 Task: Find connections with filter location Mosman with filter topic #Entrepreneurshipwith filter profile language German with filter current company AKS ProTalent with filter school Palamuru University, Mahabubnagar with filter industry Administrative and Support Services with filter service category FIle Management with filter keywords title HVAC Technician
Action: Mouse moved to (568, 106)
Screenshot: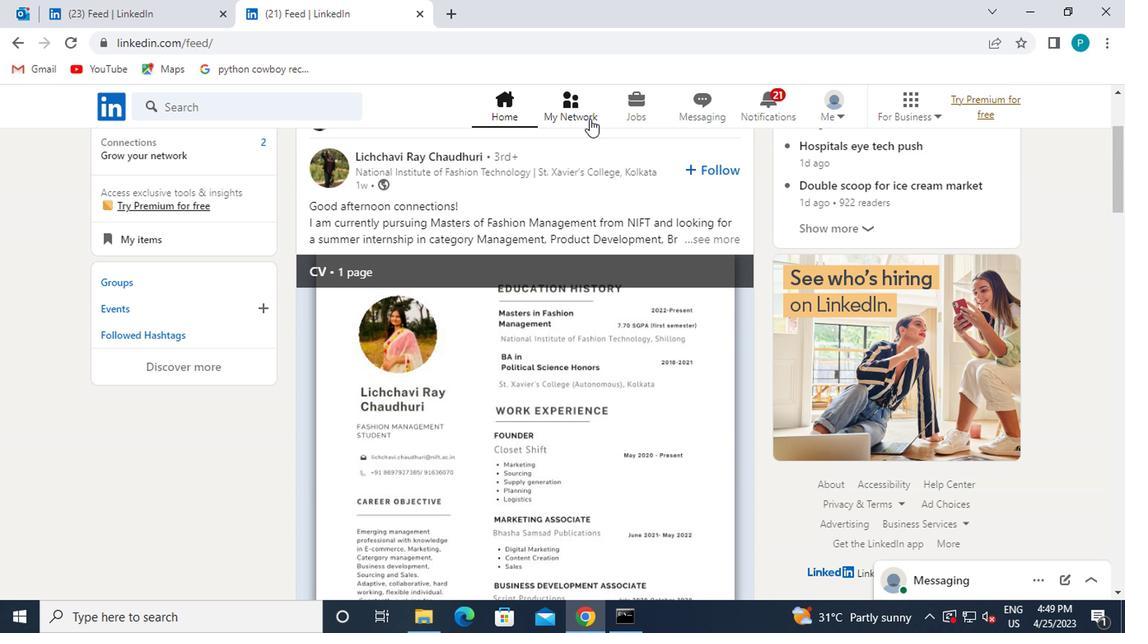 
Action: Mouse pressed left at (568, 106)
Screenshot: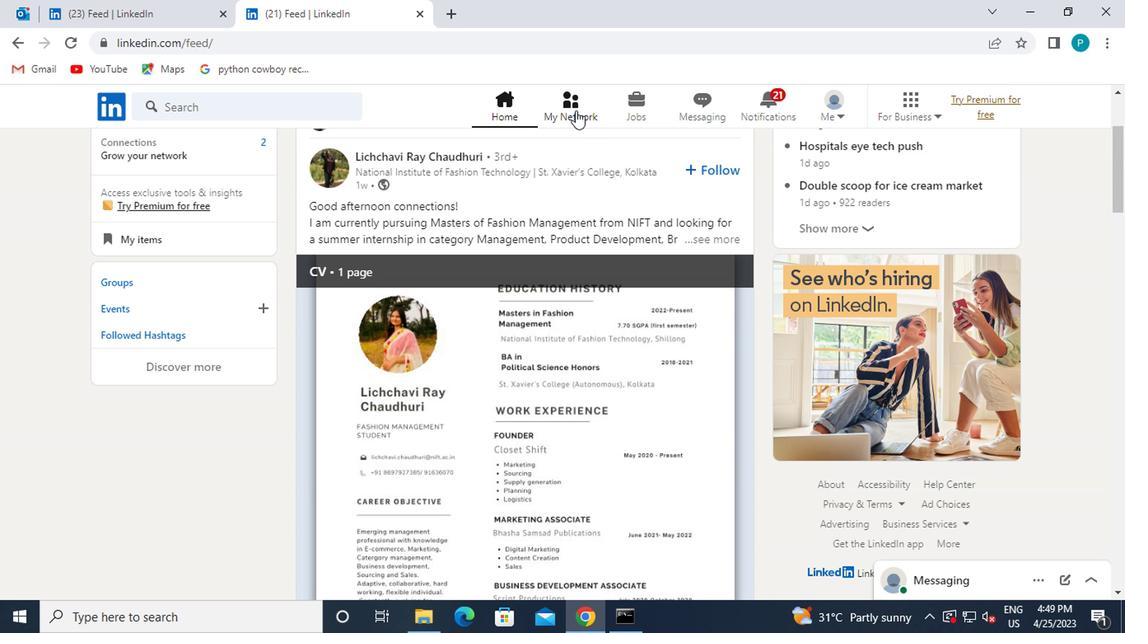 
Action: Mouse moved to (227, 189)
Screenshot: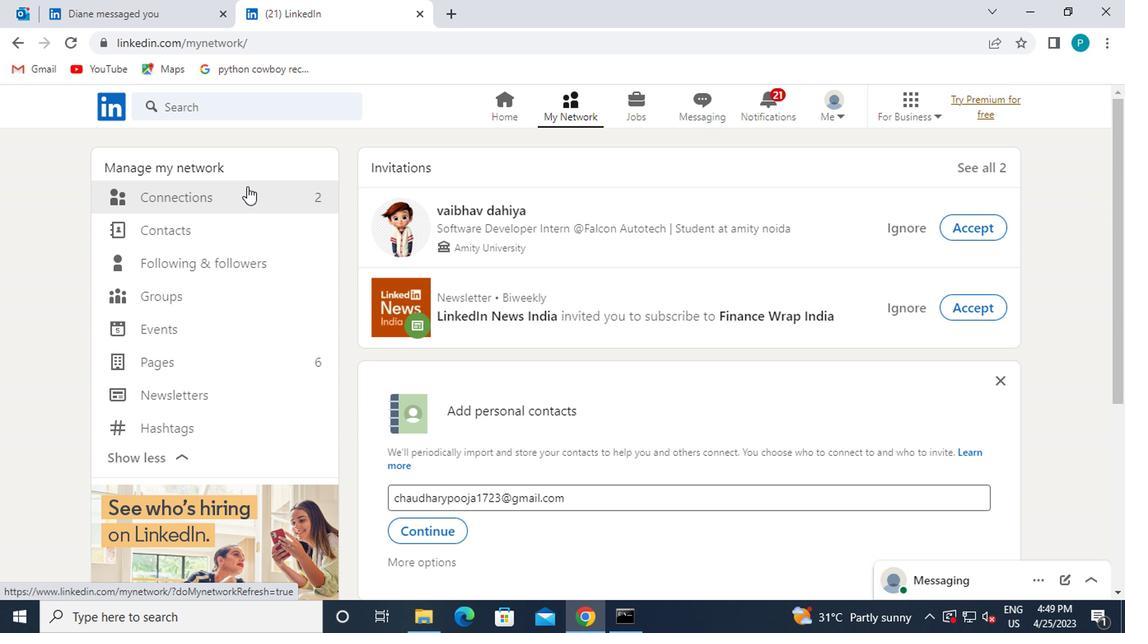 
Action: Mouse pressed left at (227, 189)
Screenshot: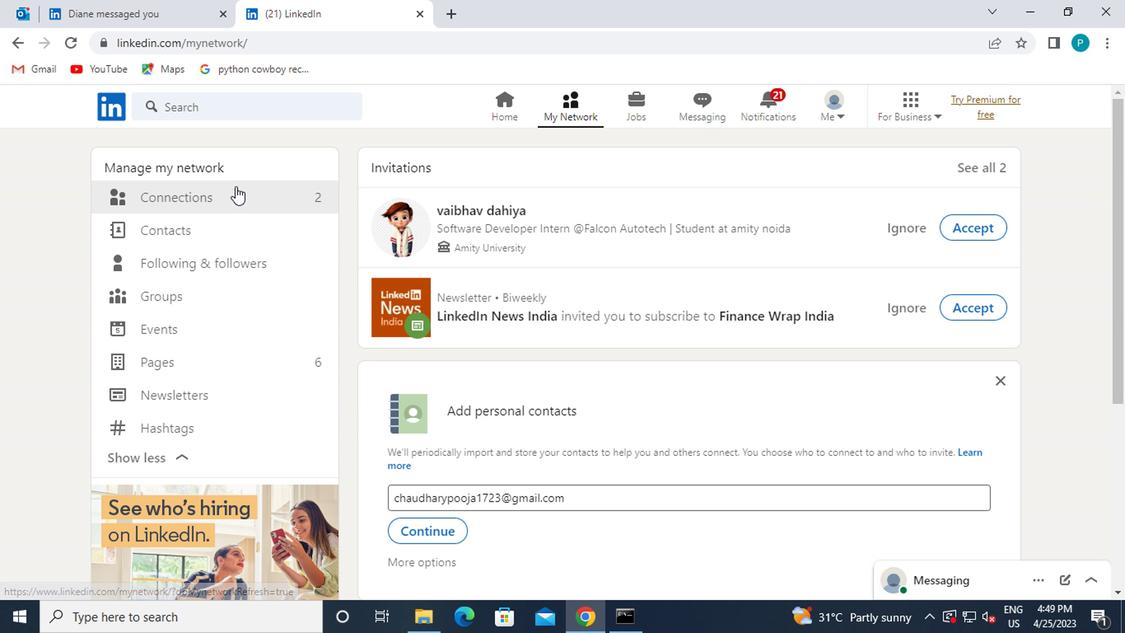 
Action: Mouse moved to (652, 199)
Screenshot: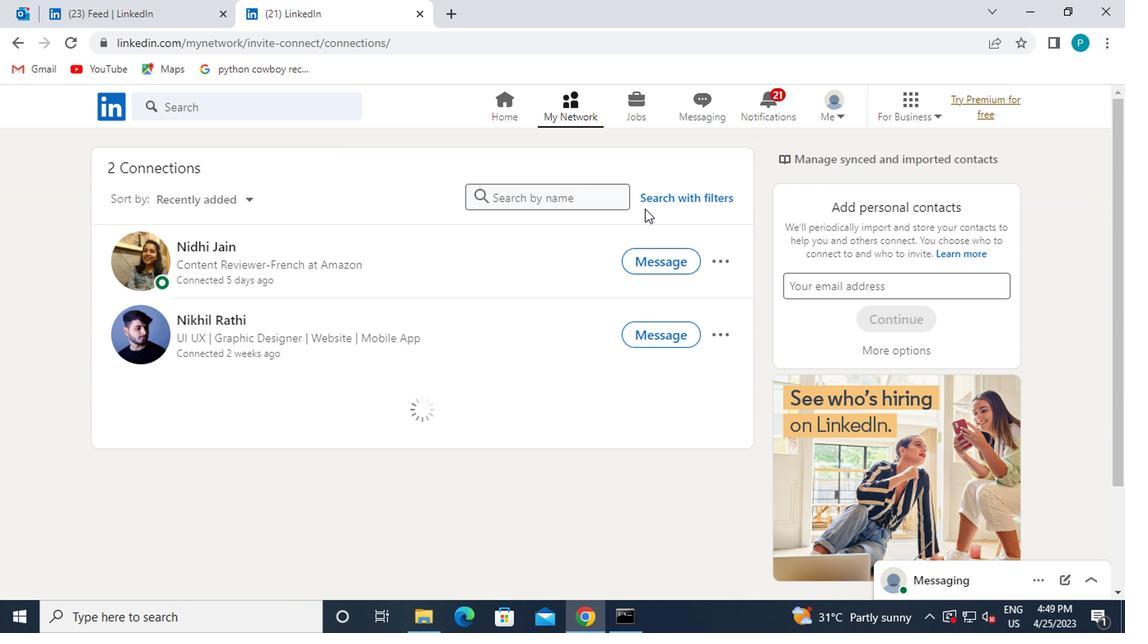 
Action: Mouse pressed left at (652, 199)
Screenshot: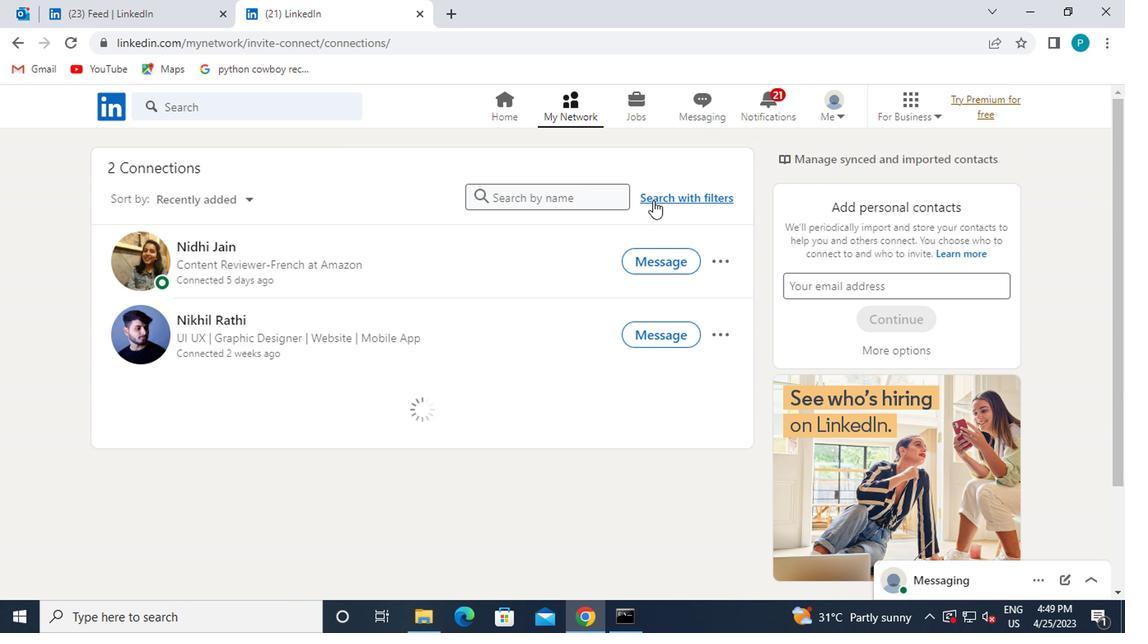 
Action: Mouse moved to (556, 147)
Screenshot: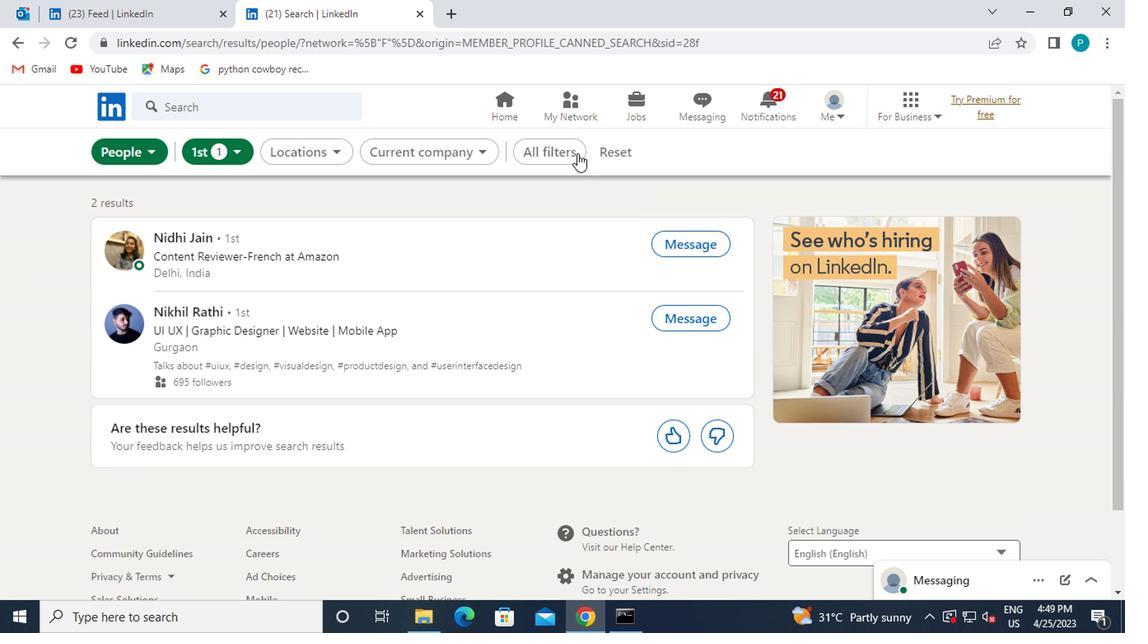 
Action: Mouse pressed left at (556, 147)
Screenshot: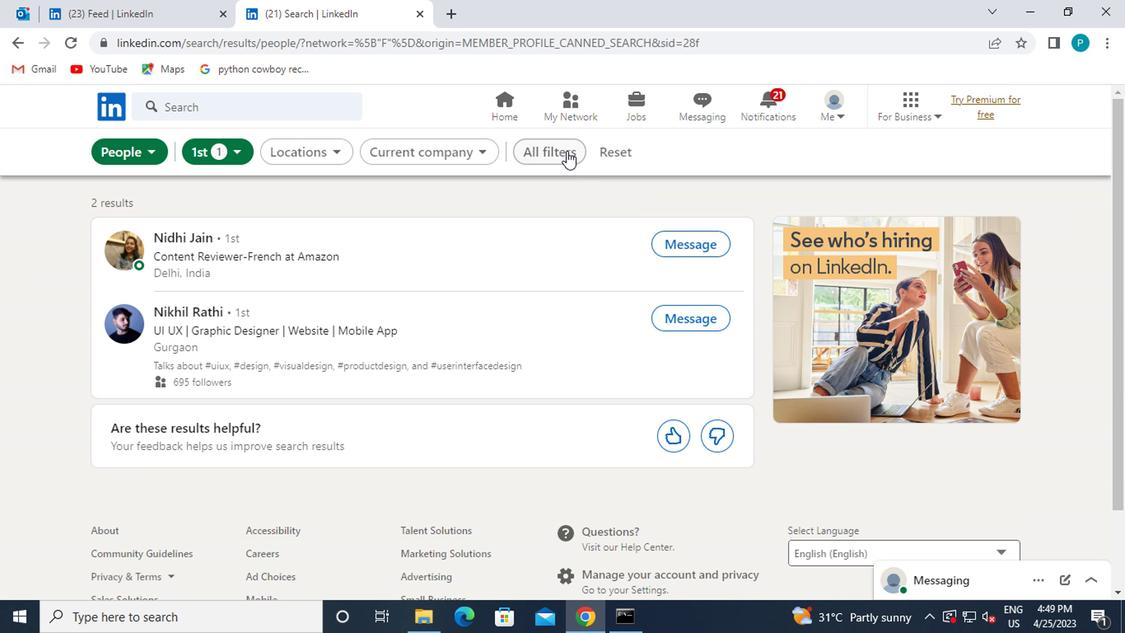 
Action: Mouse moved to (848, 433)
Screenshot: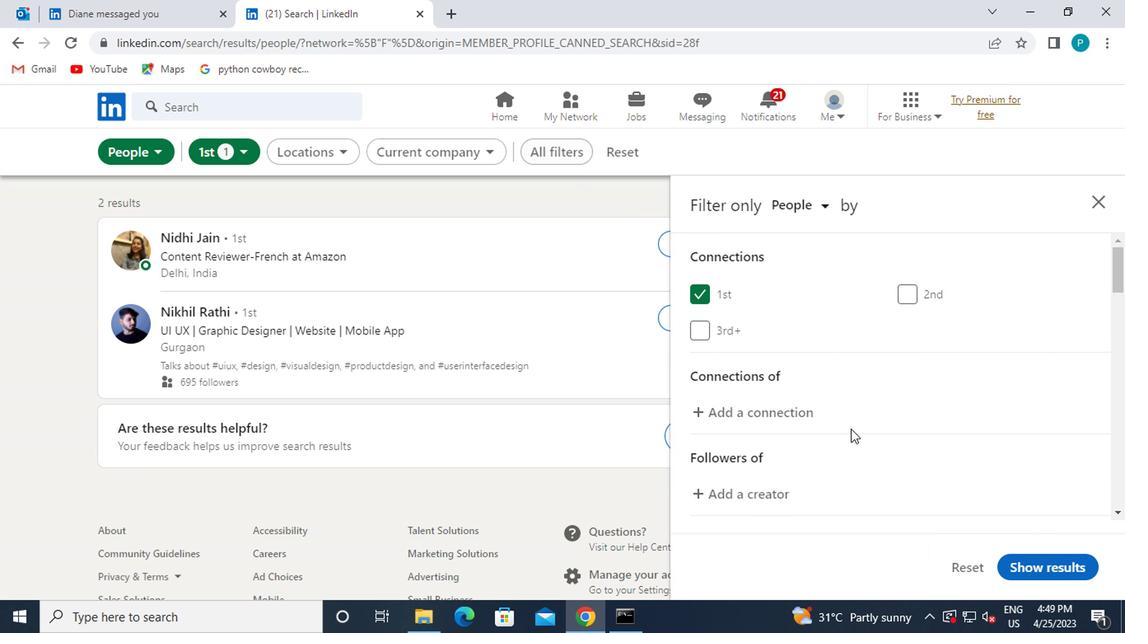 
Action: Mouse scrolled (848, 433) with delta (0, 0)
Screenshot: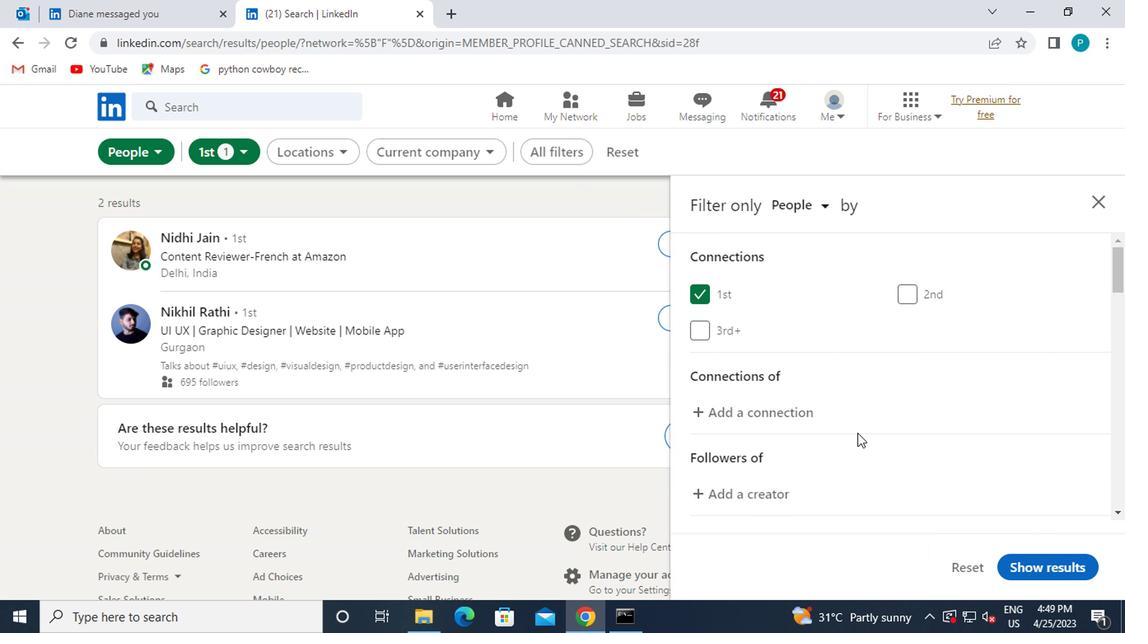 
Action: Mouse scrolled (848, 433) with delta (0, 0)
Screenshot: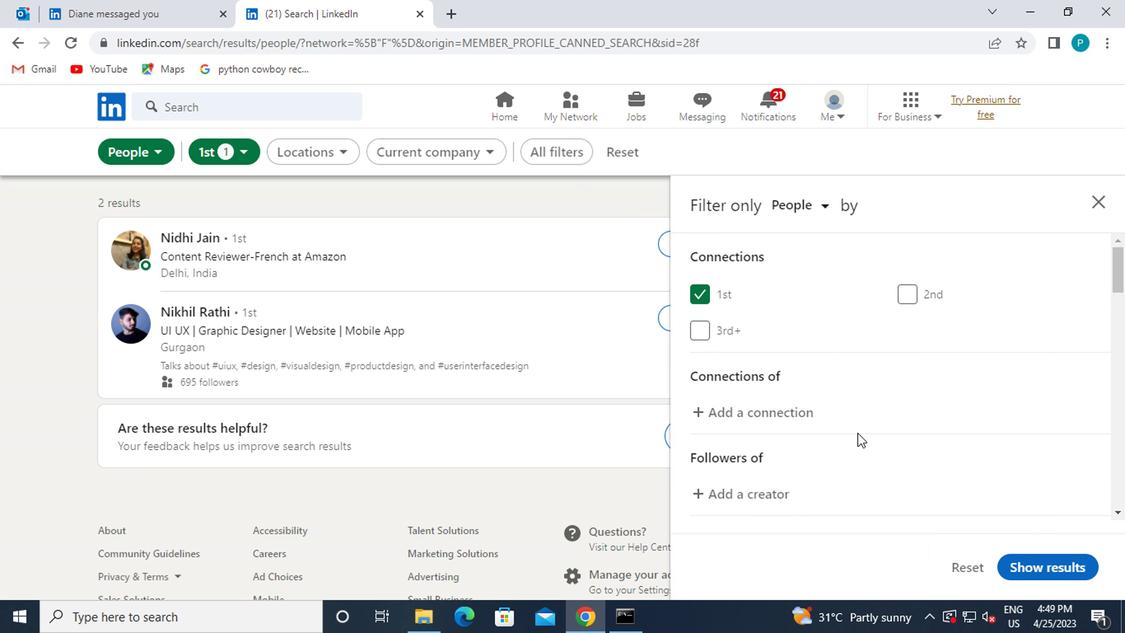 
Action: Mouse moved to (863, 421)
Screenshot: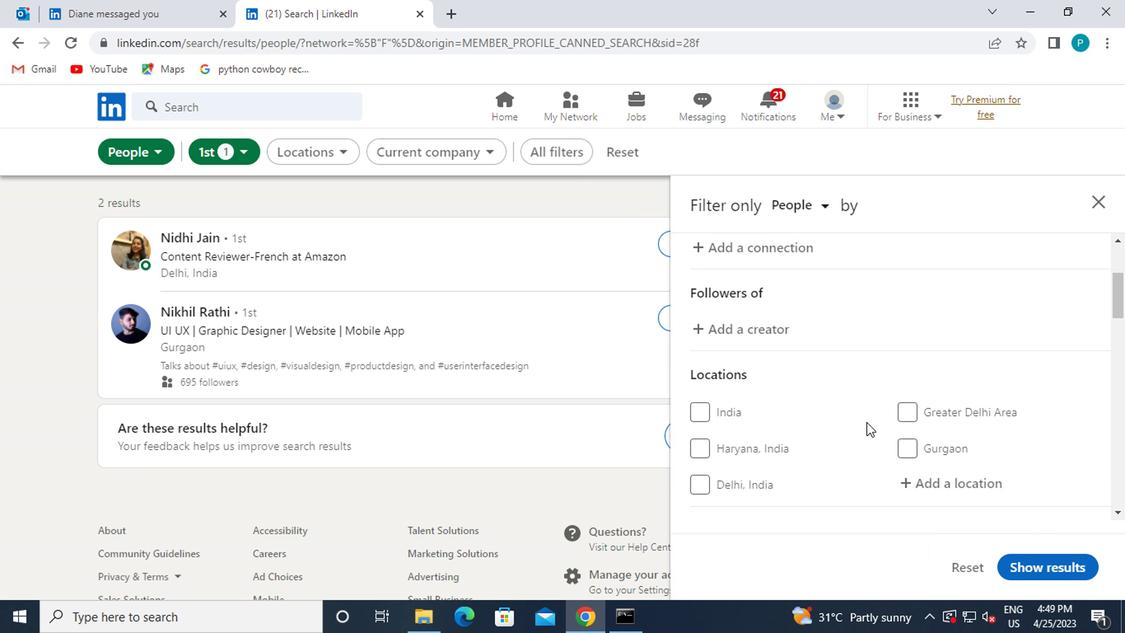
Action: Mouse scrolled (863, 420) with delta (0, 0)
Screenshot: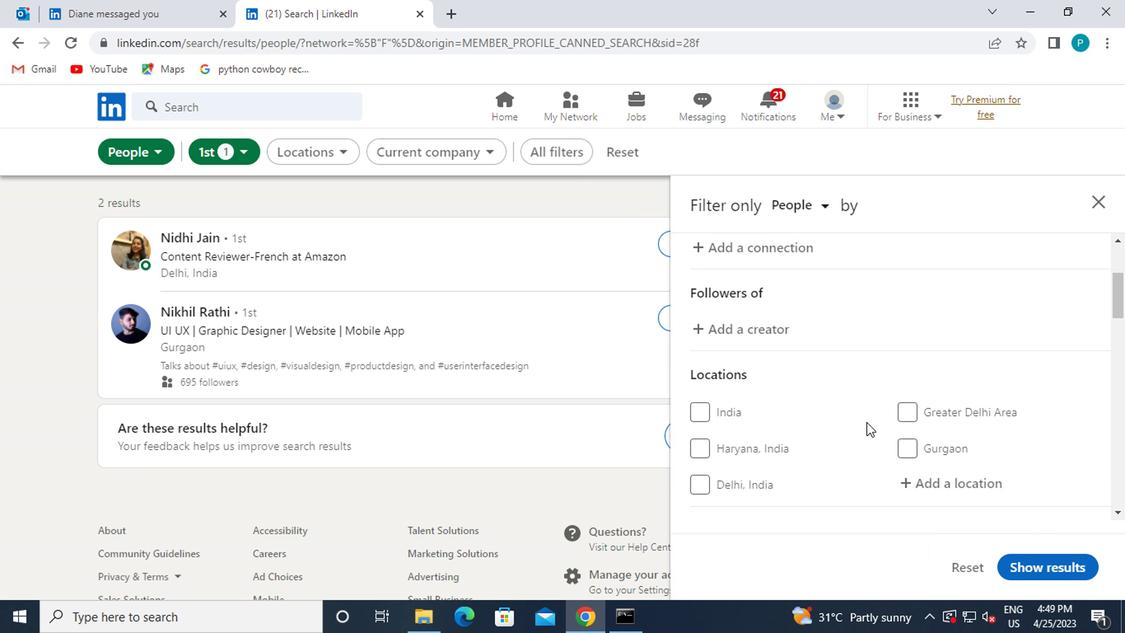 
Action: Mouse scrolled (863, 420) with delta (0, 0)
Screenshot: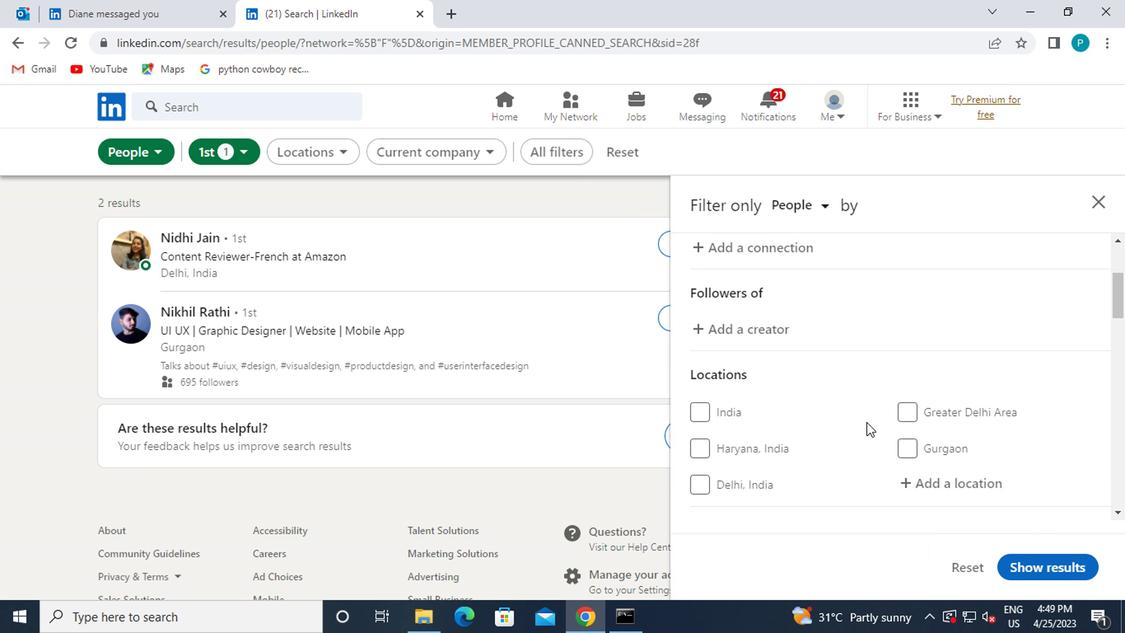 
Action: Mouse moved to (922, 323)
Screenshot: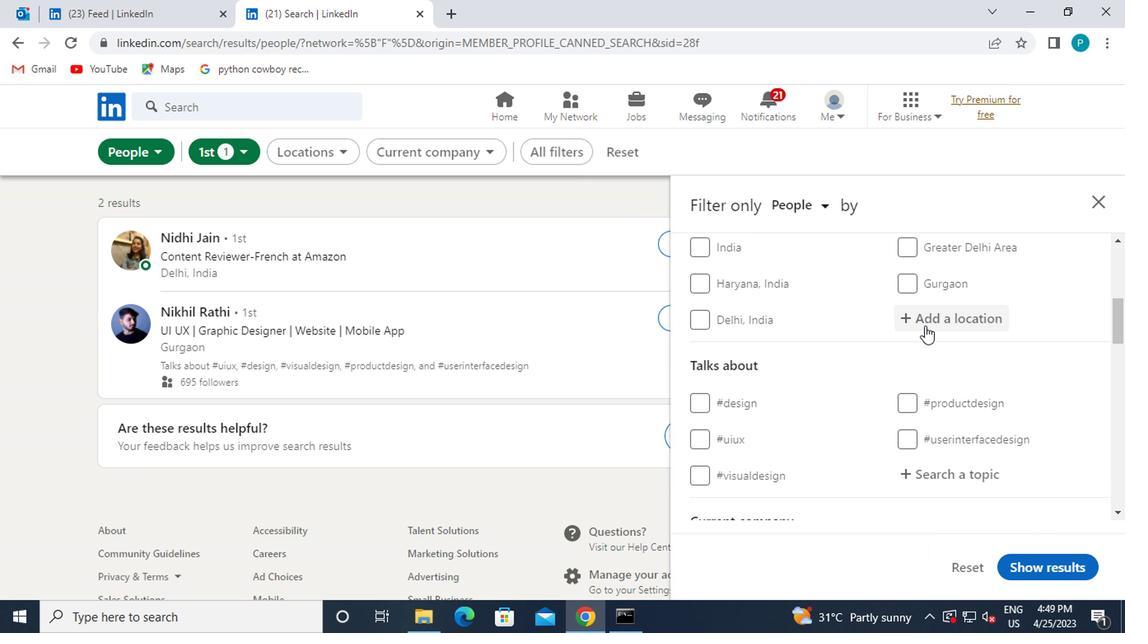 
Action: Mouse pressed left at (922, 323)
Screenshot: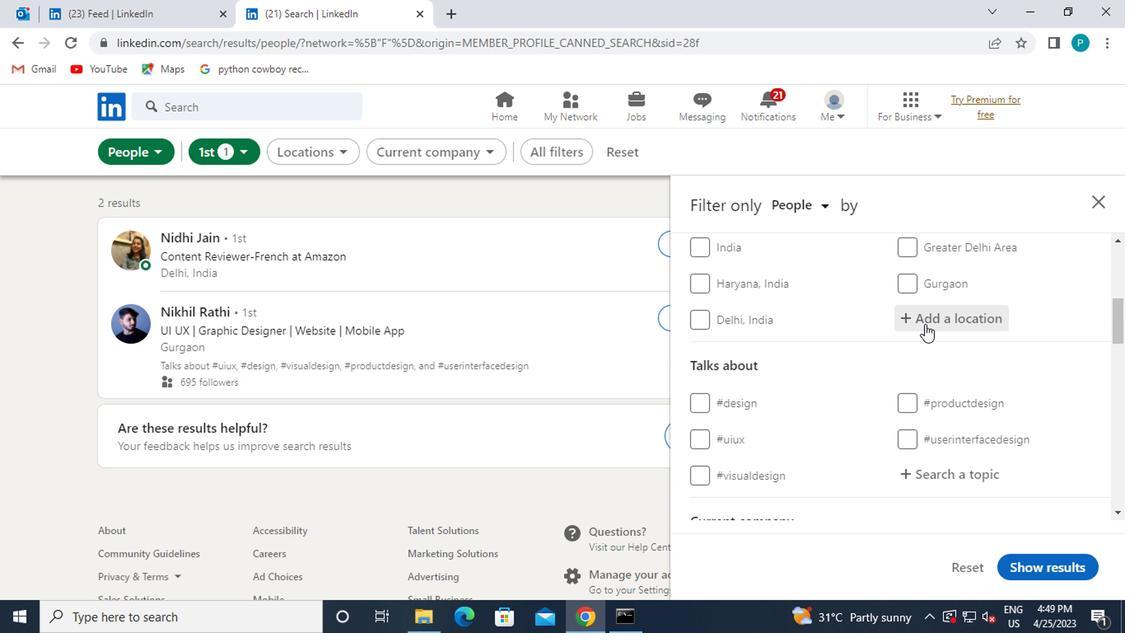 
Action: Key pressed <Key.caps_lock>m<Key.caps_lock>osman
Screenshot: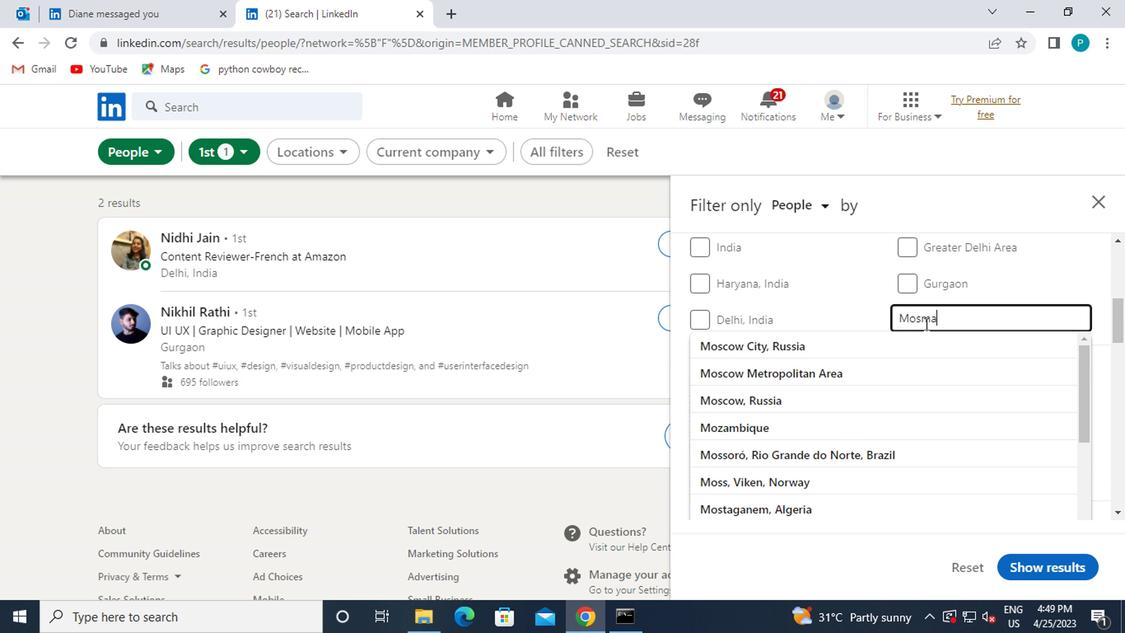 
Action: Mouse moved to (867, 350)
Screenshot: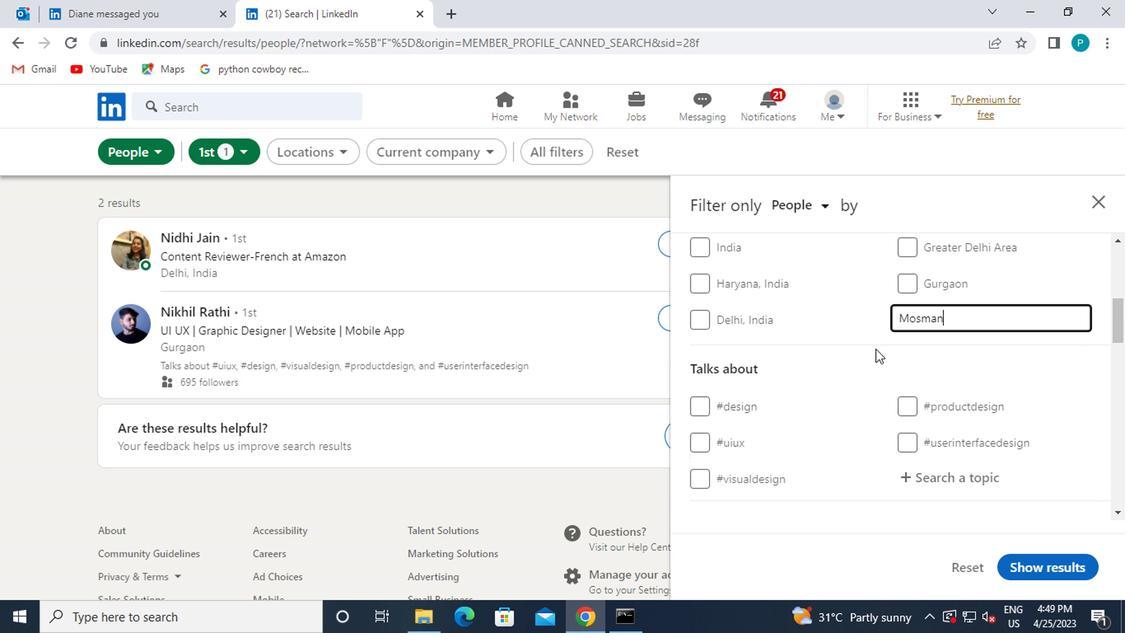 
Action: Mouse scrolled (867, 350) with delta (0, 0)
Screenshot: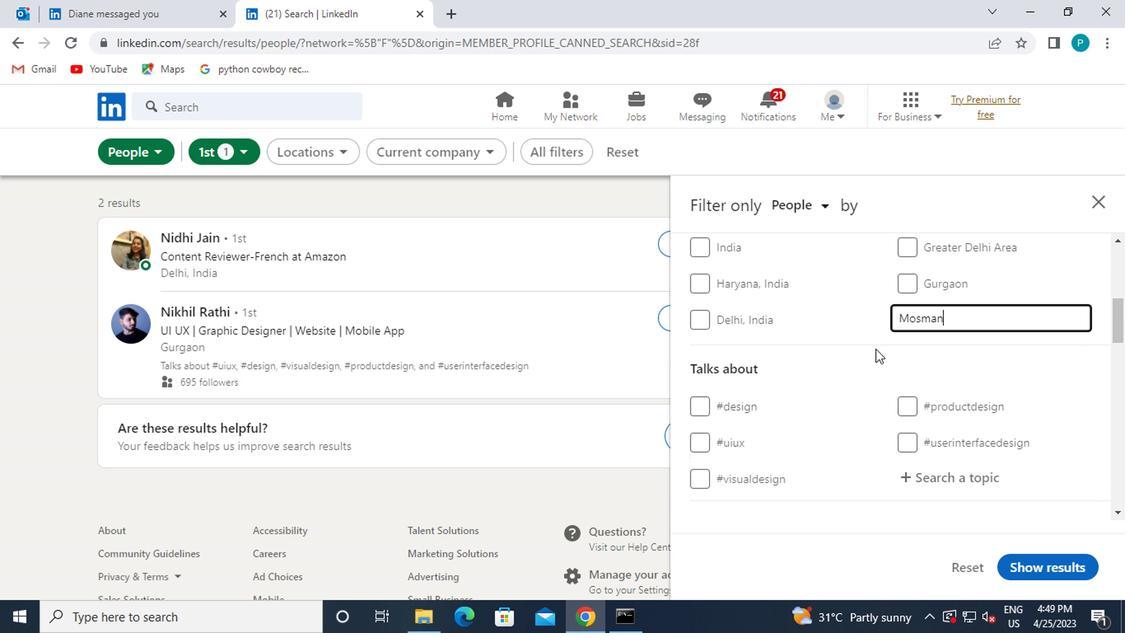
Action: Mouse moved to (925, 398)
Screenshot: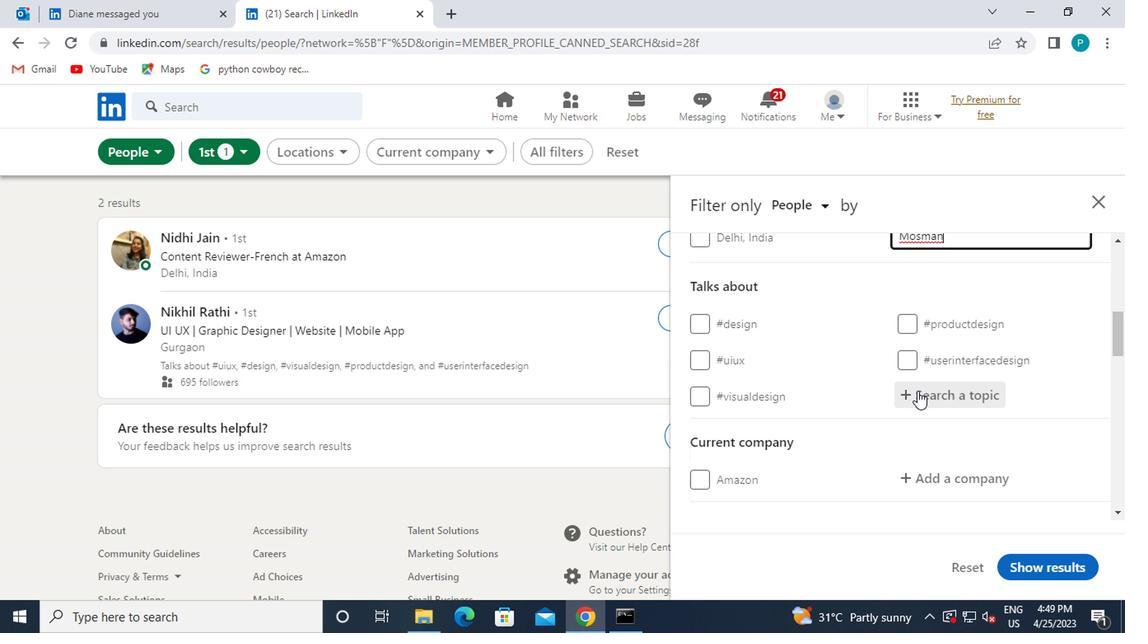 
Action: Mouse pressed left at (925, 398)
Screenshot: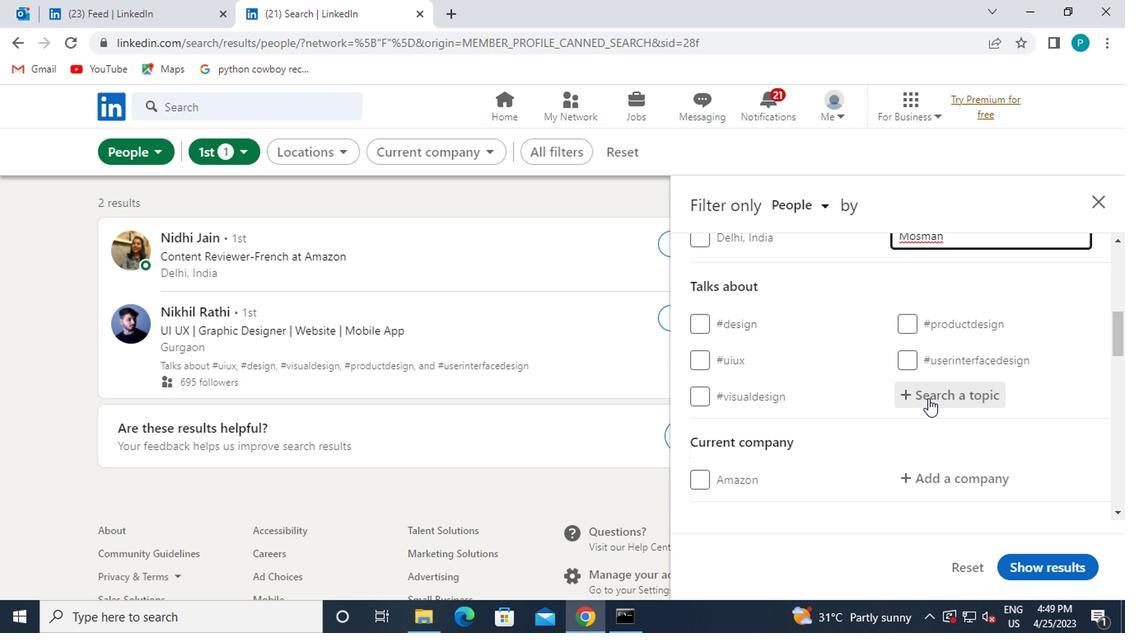 
Action: Key pressed <Key.caps_lock><Key.shift>#E<Key.caps_lock>NTERPUNARSHIP
Screenshot: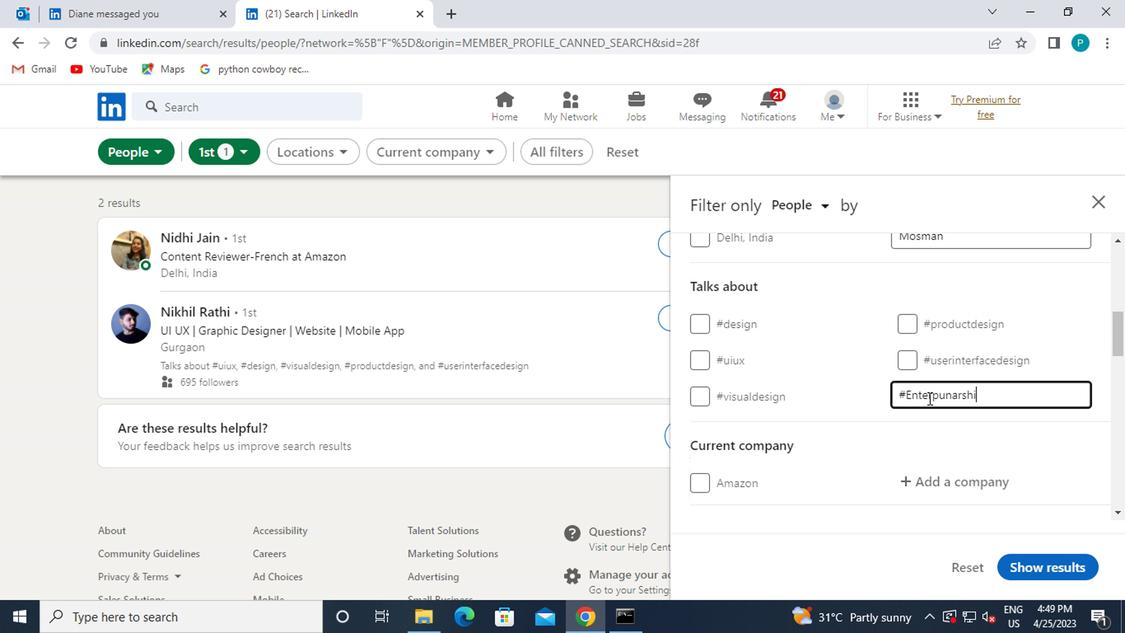 
Action: Mouse moved to (925, 398)
Screenshot: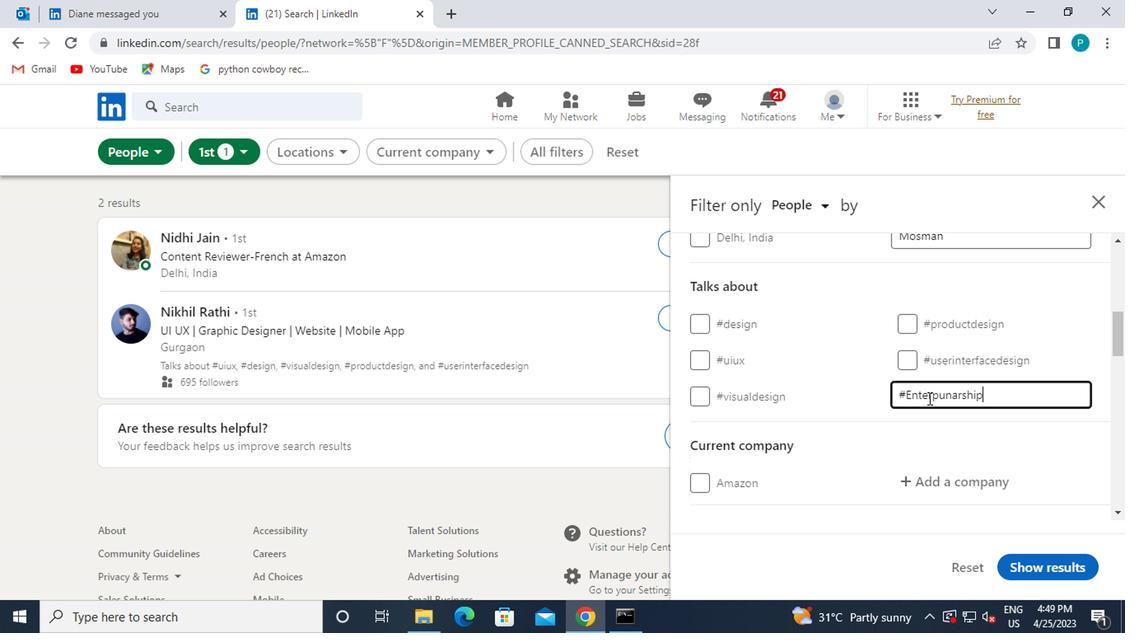 
Action: Mouse scrolled (925, 396) with delta (0, -1)
Screenshot: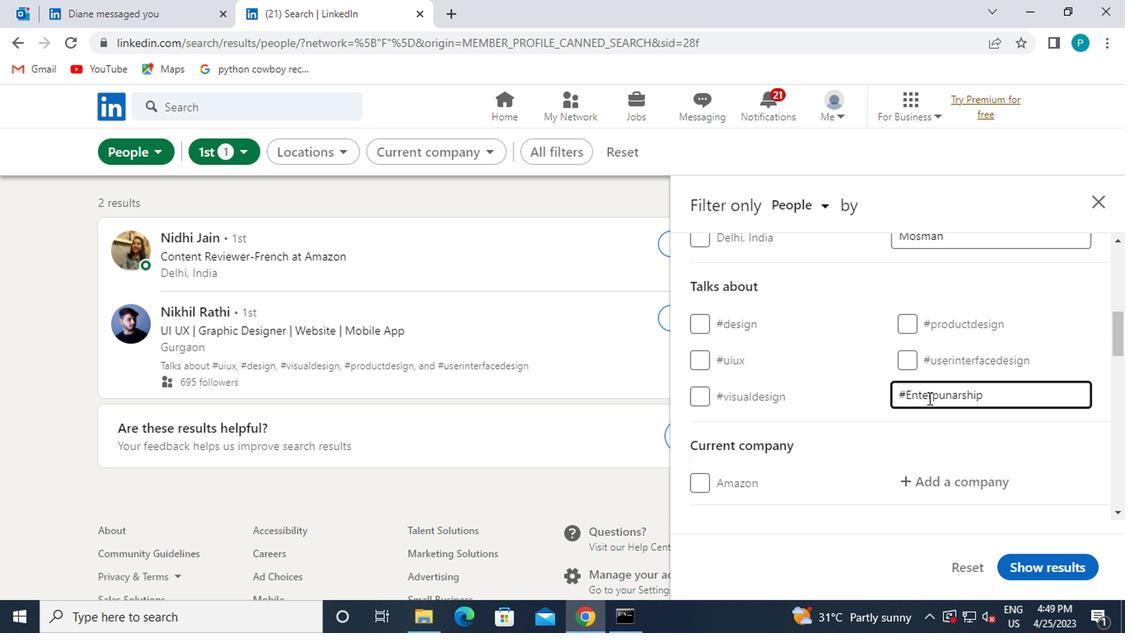
Action: Mouse scrolled (925, 396) with delta (0, -1)
Screenshot: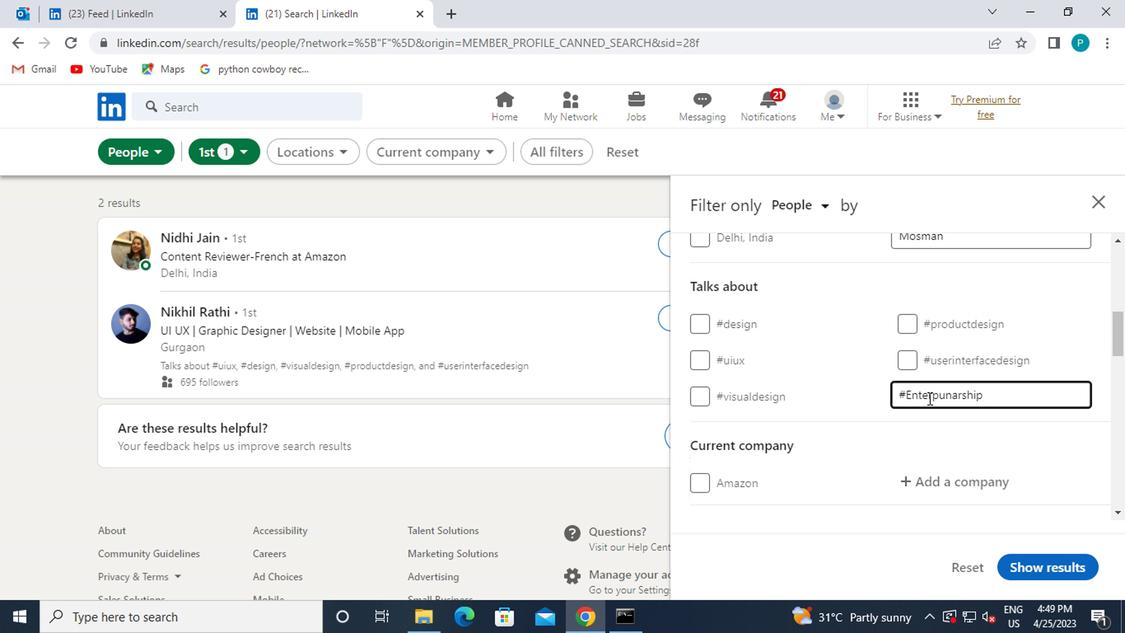 
Action: Mouse moved to (925, 318)
Screenshot: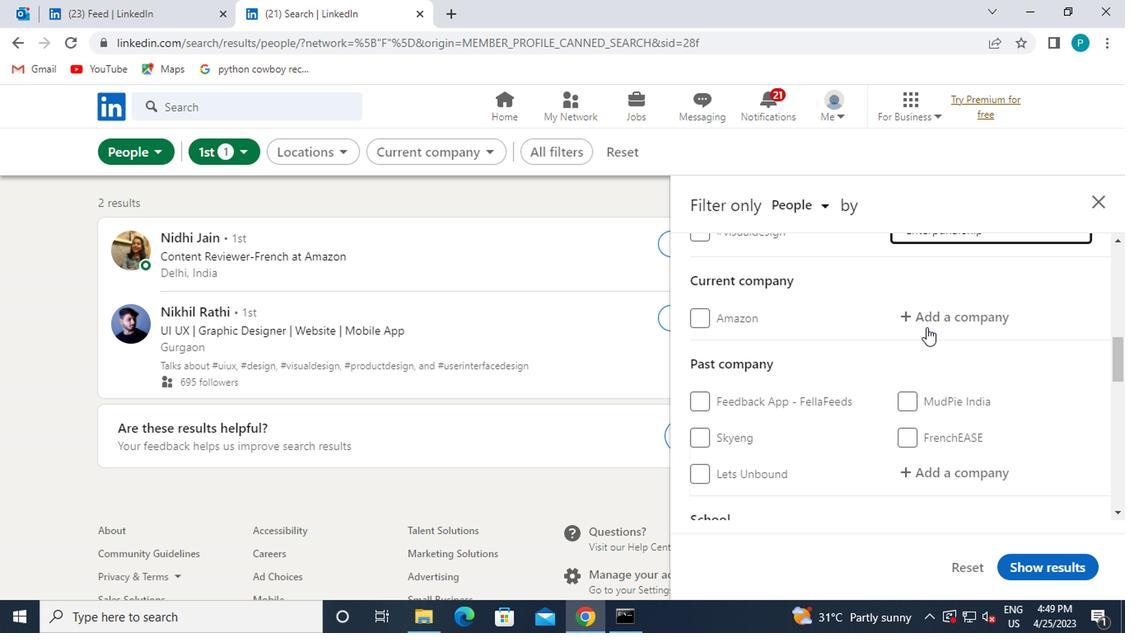 
Action: Mouse pressed left at (925, 318)
Screenshot: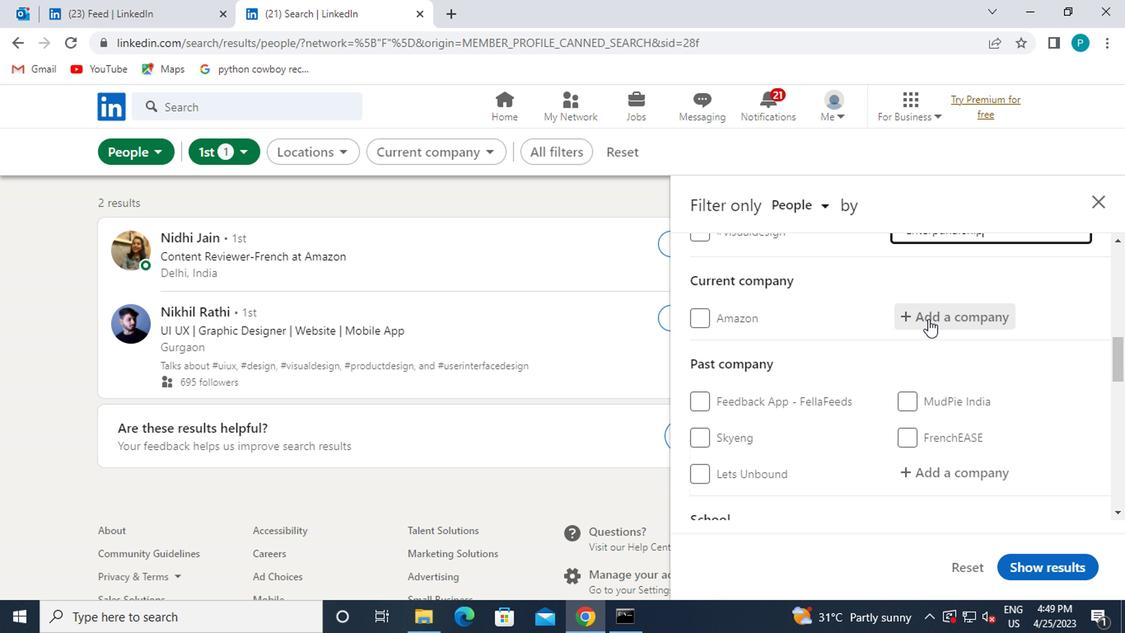 
Action: Key pressed <Key.caps_lock>AS<Key.backspace>KS<Key.space>P<Key.caps_lock>RO<Key.space>
Screenshot: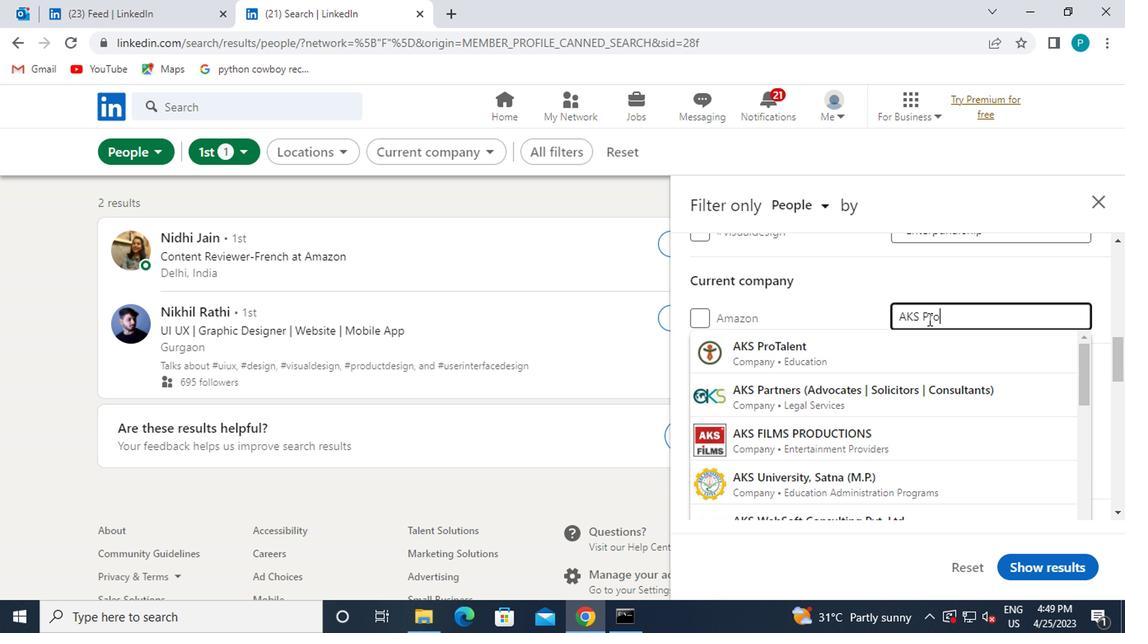 
Action: Mouse moved to (860, 340)
Screenshot: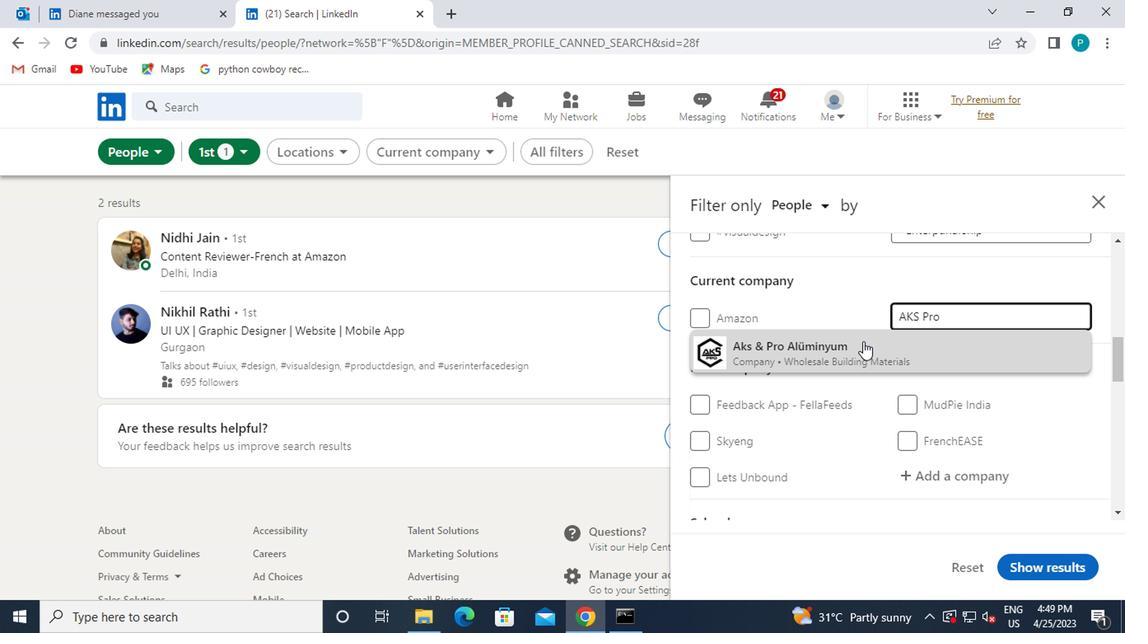 
Action: Key pressed <Key.backspace><Key.space>
Screenshot: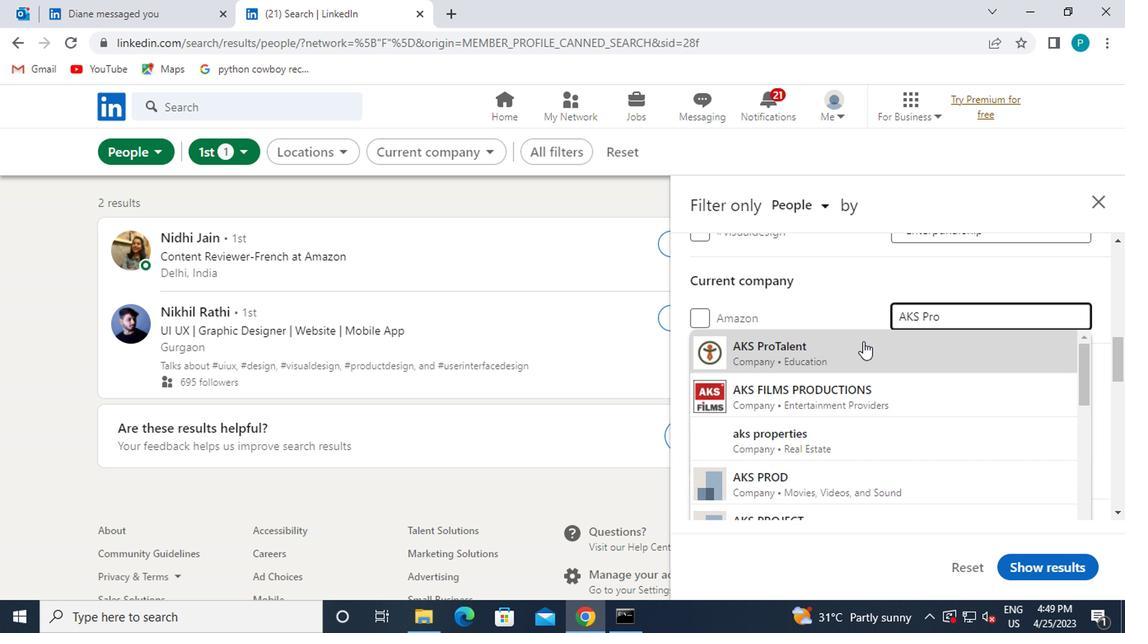 
Action: Mouse pressed left at (860, 340)
Screenshot: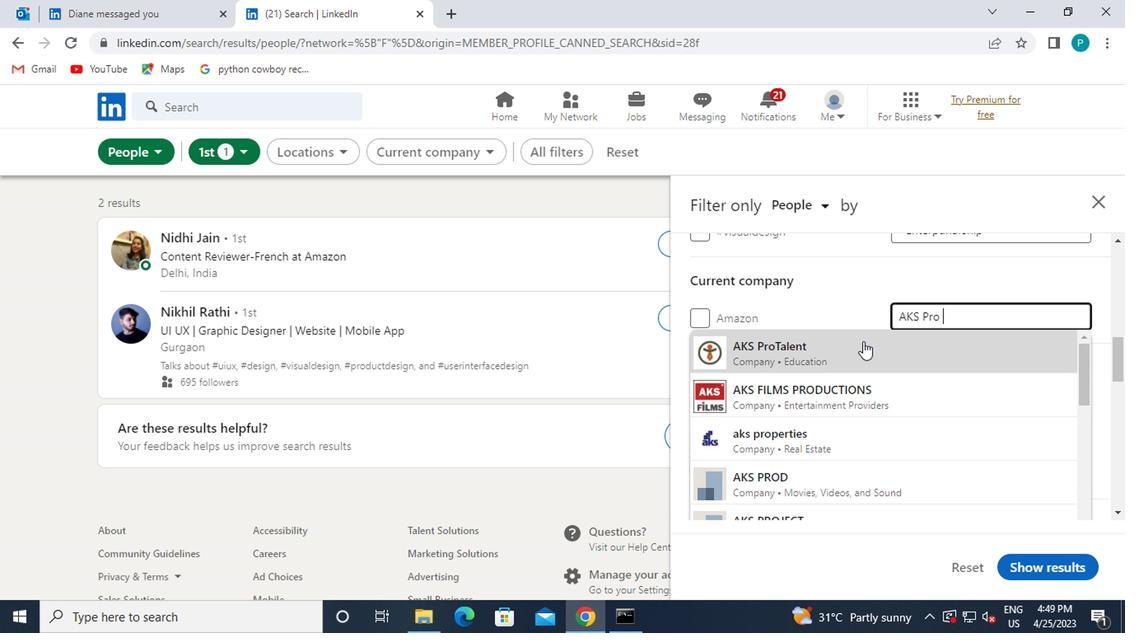 
Action: Mouse moved to (847, 374)
Screenshot: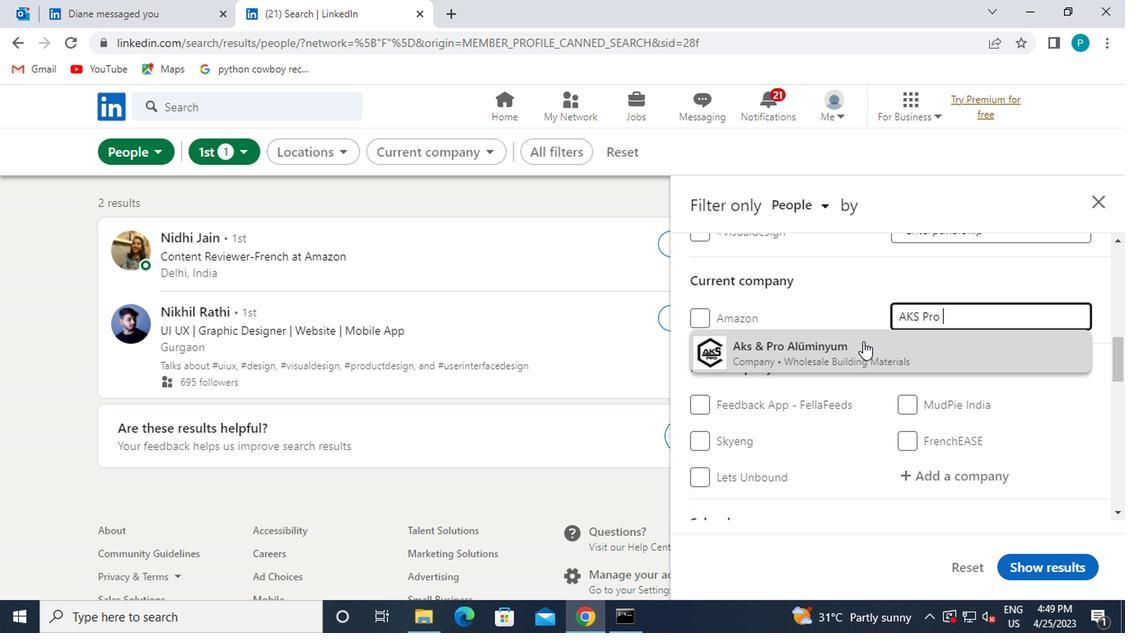 
Action: Mouse scrolled (847, 372) with delta (0, -1)
Screenshot: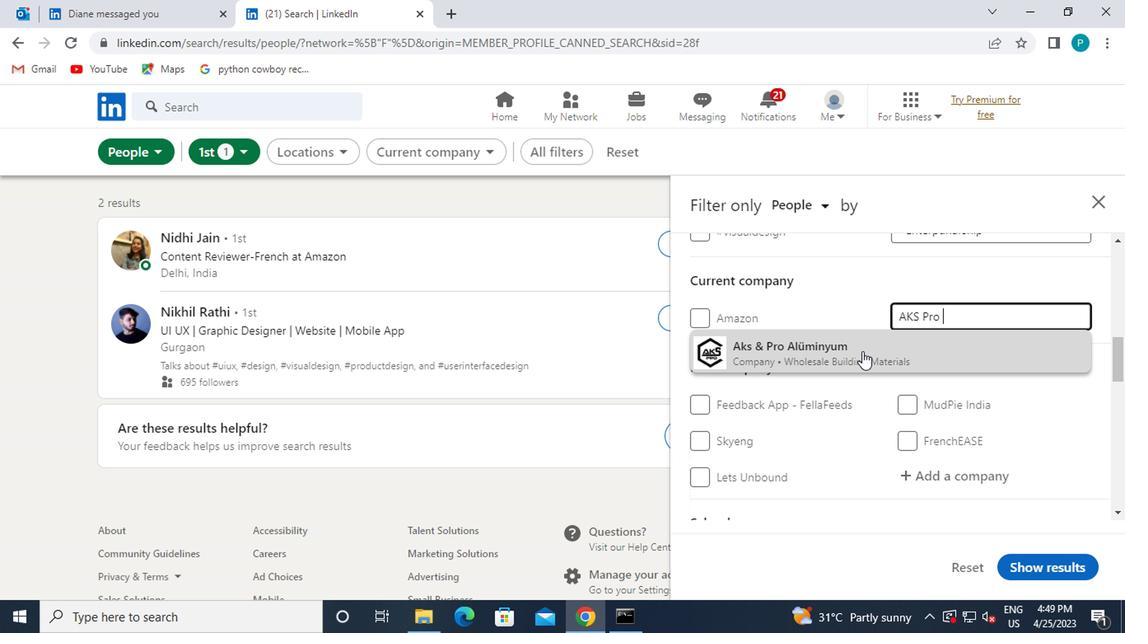 
Action: Mouse moved to (842, 407)
Screenshot: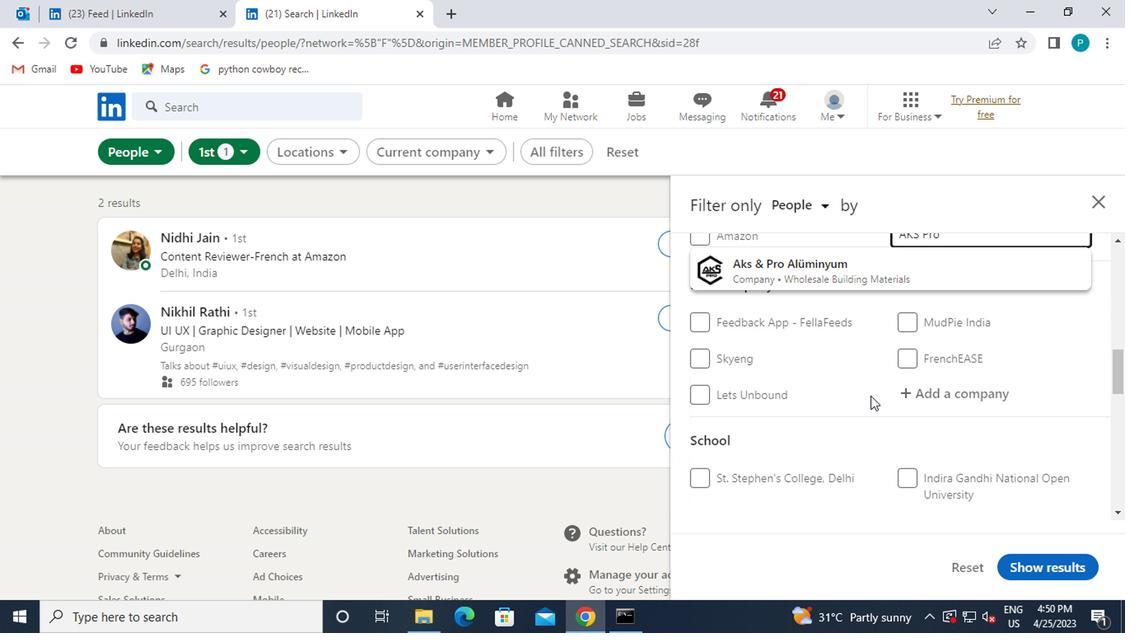 
Action: Mouse scrolled (842, 406) with delta (0, 0)
Screenshot: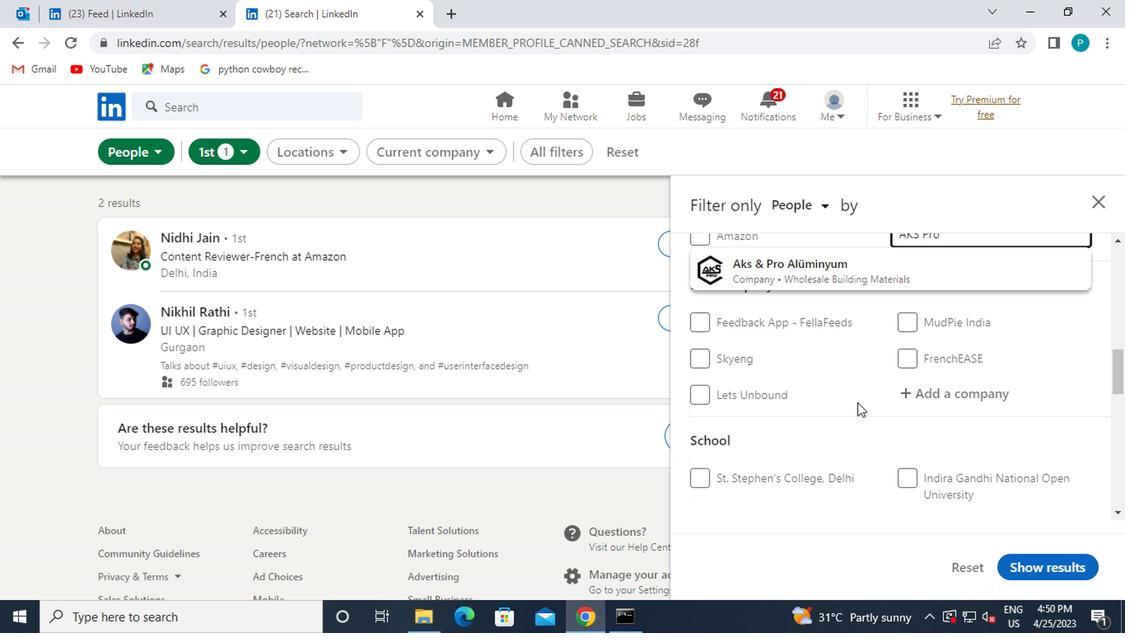 
Action: Mouse moved to (840, 408)
Screenshot: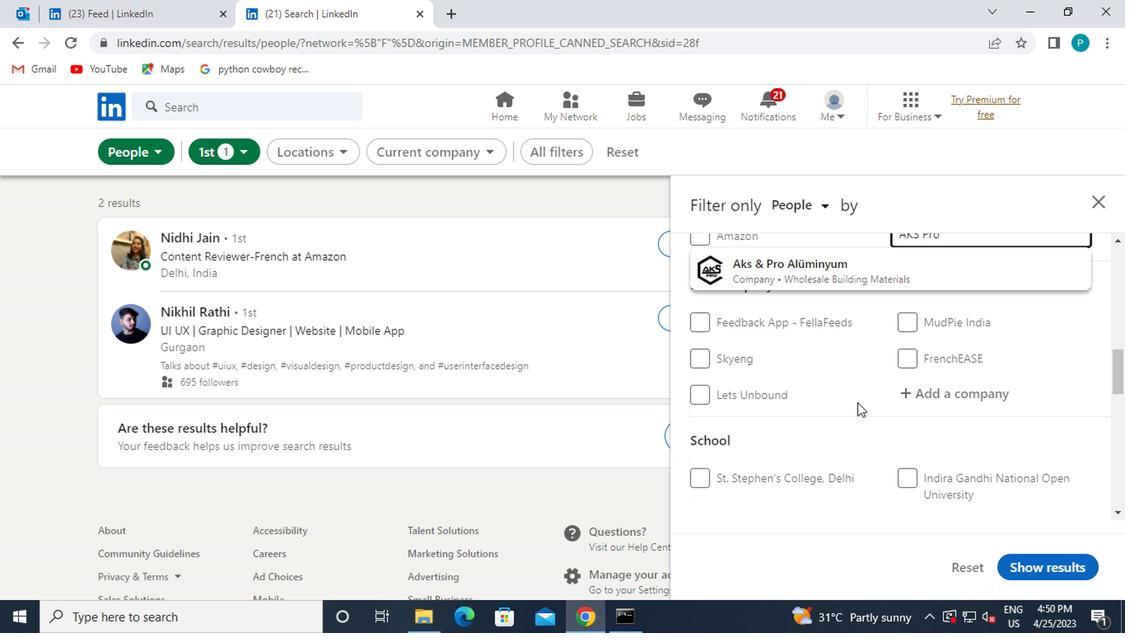 
Action: Mouse scrolled (840, 407) with delta (0, -1)
Screenshot: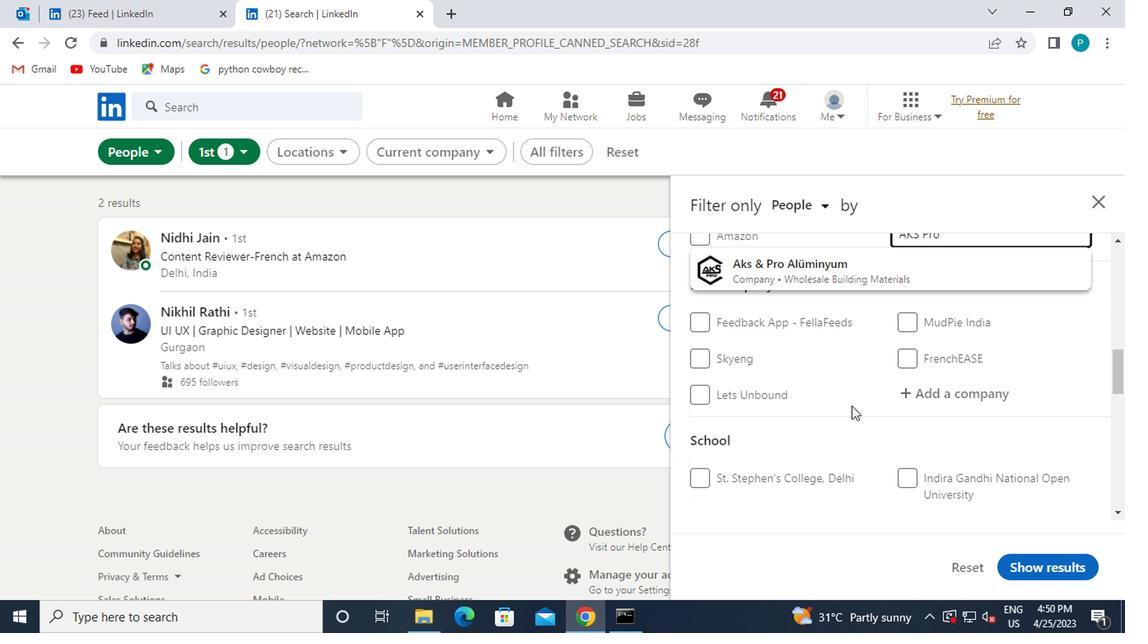 
Action: Mouse moved to (912, 412)
Screenshot: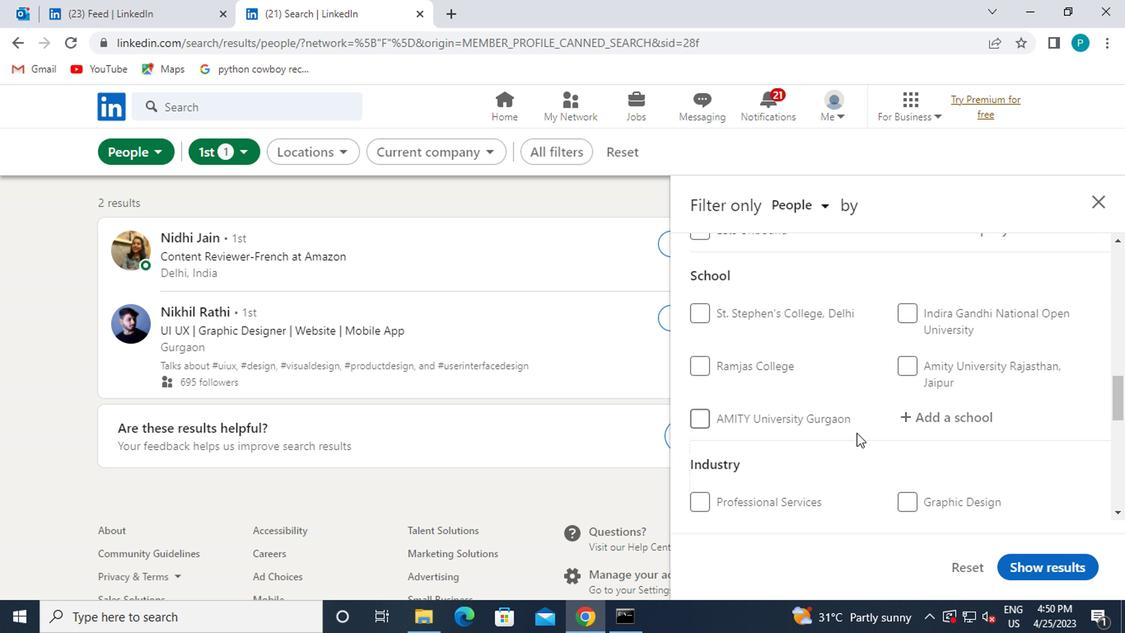 
Action: Mouse pressed left at (912, 412)
Screenshot: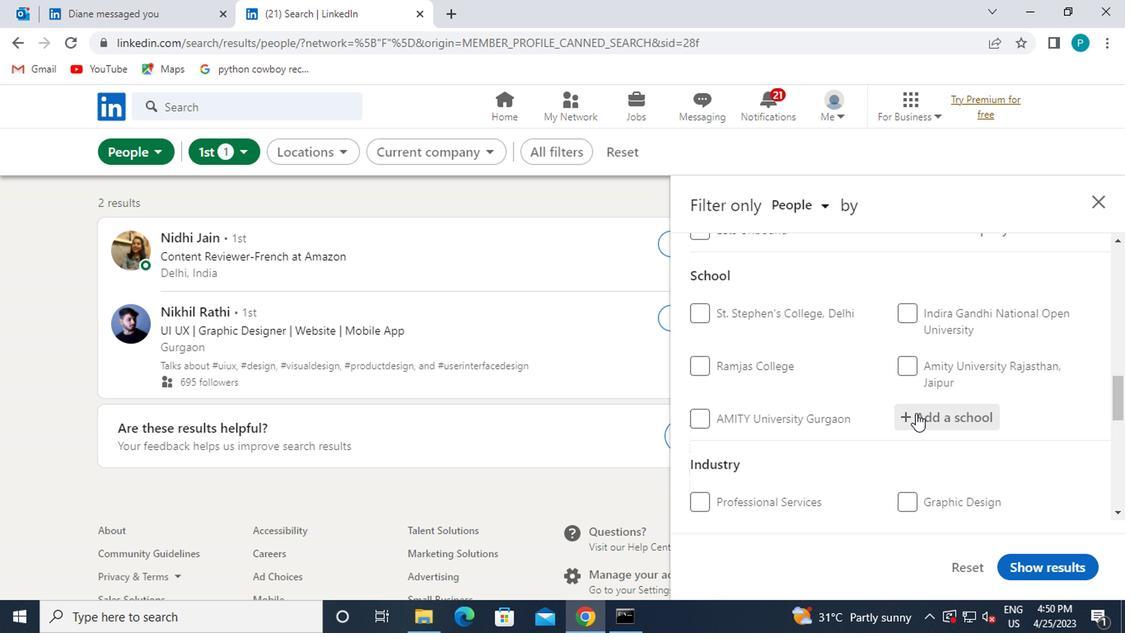 
Action: Key pressed <Key.caps_lock>P<Key.caps_lock>ALAMU
Screenshot: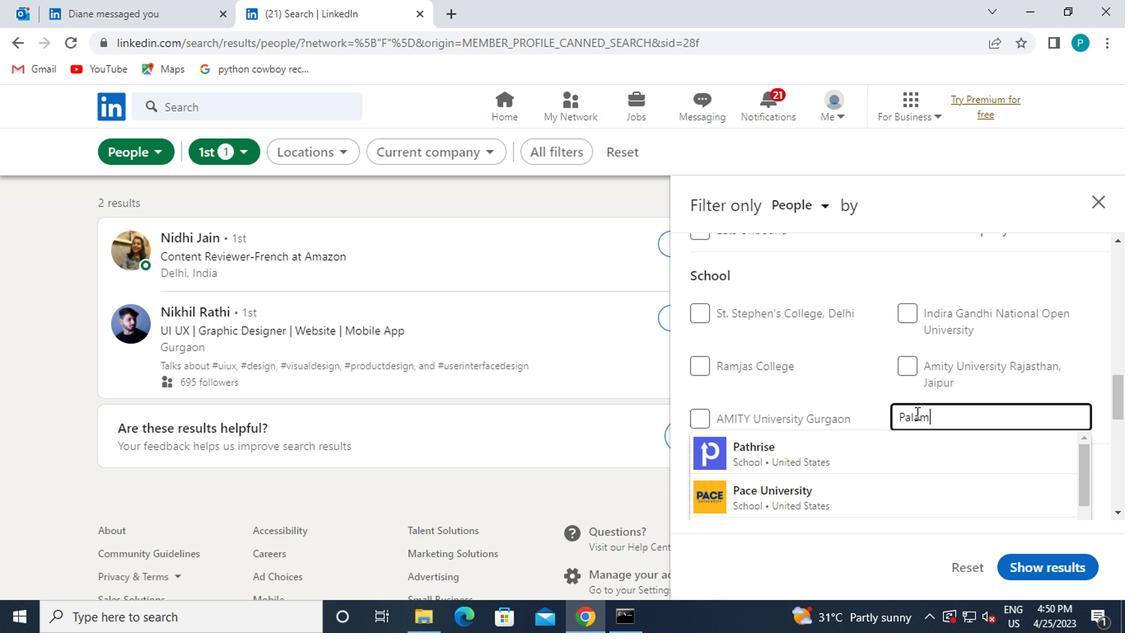 
Action: Mouse moved to (803, 457)
Screenshot: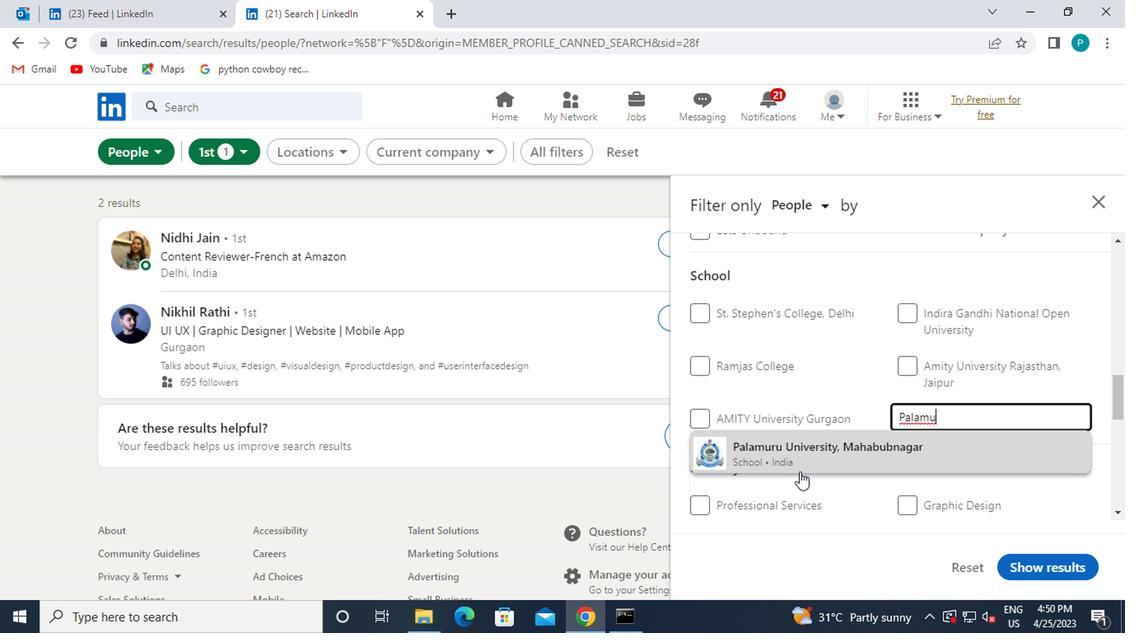 
Action: Mouse pressed left at (803, 457)
Screenshot: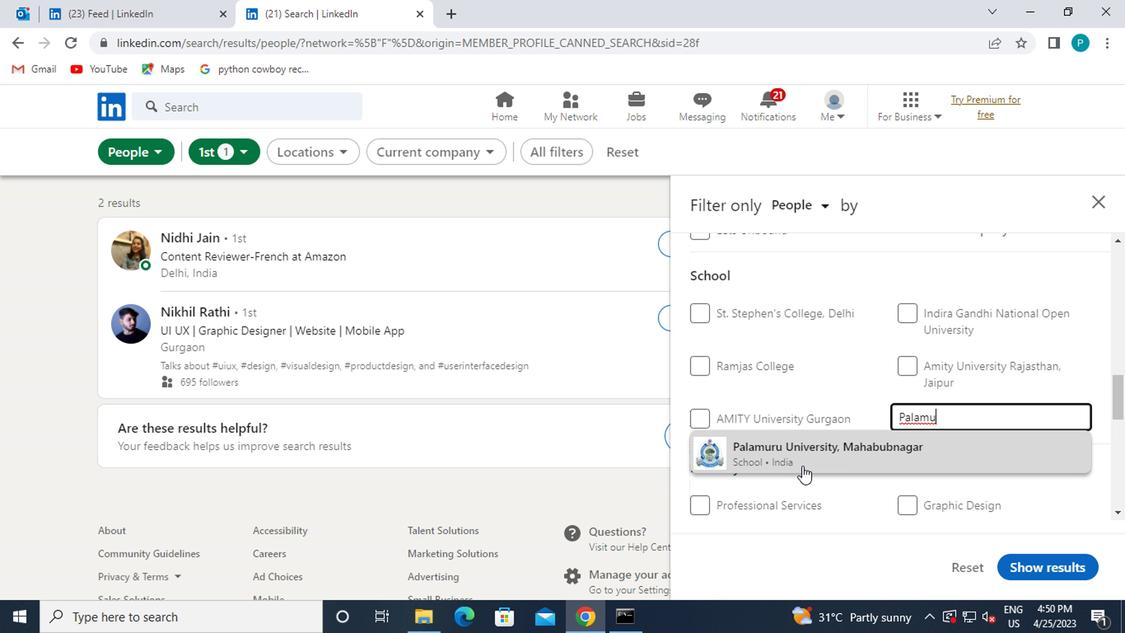 
Action: Mouse moved to (805, 457)
Screenshot: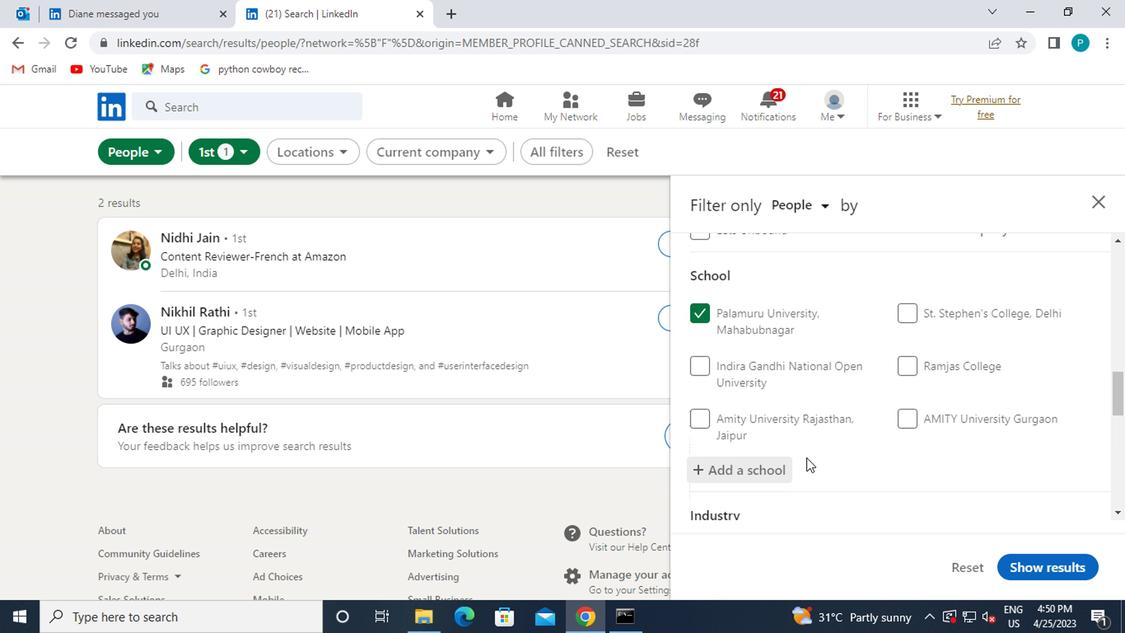 
Action: Mouse scrolled (805, 456) with delta (0, -1)
Screenshot: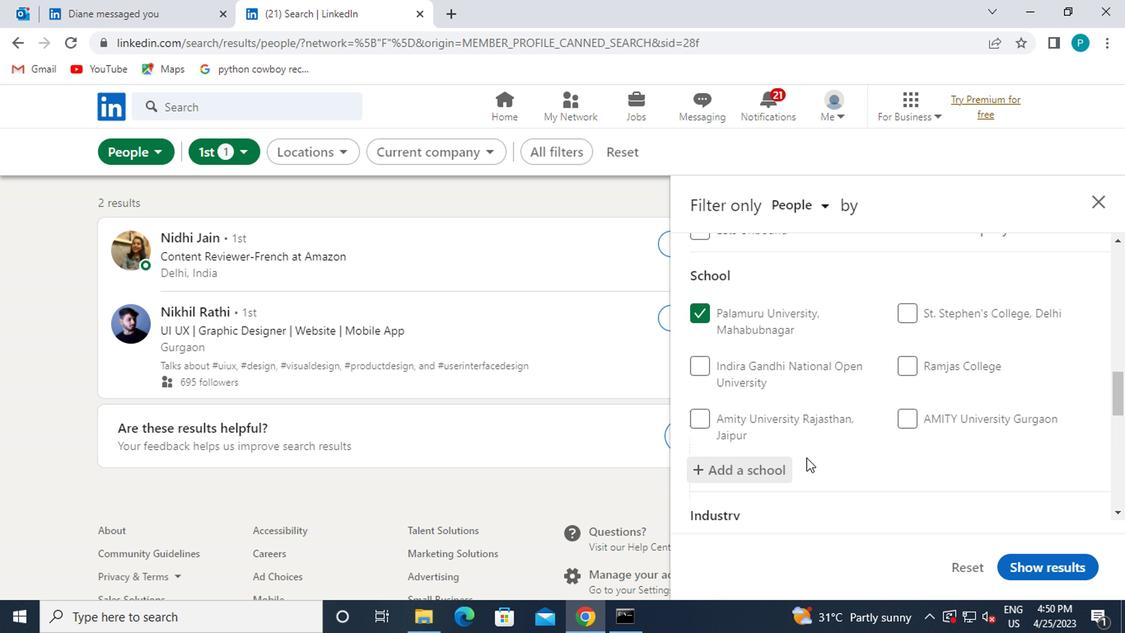 
Action: Mouse moved to (806, 457)
Screenshot: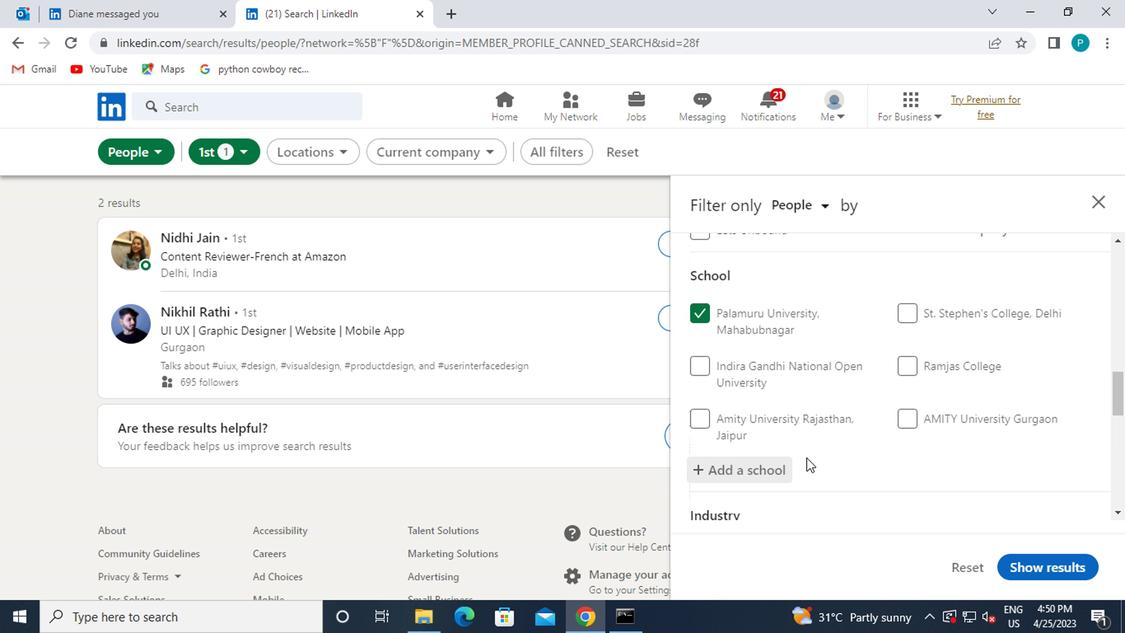 
Action: Mouse scrolled (806, 456) with delta (0, -1)
Screenshot: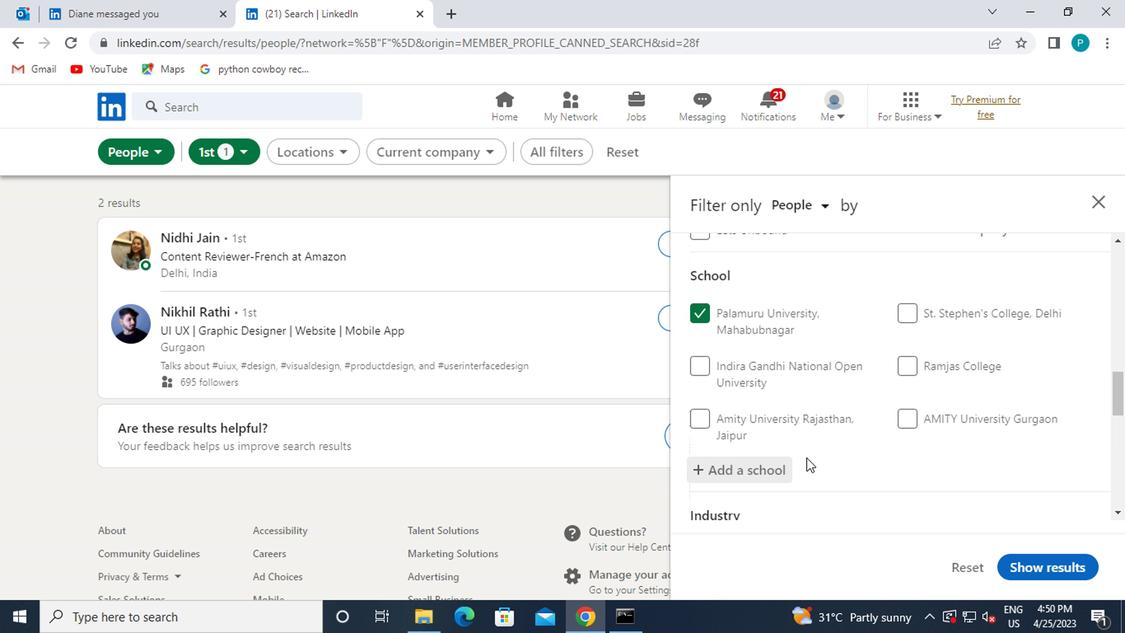 
Action: Mouse moved to (763, 456)
Screenshot: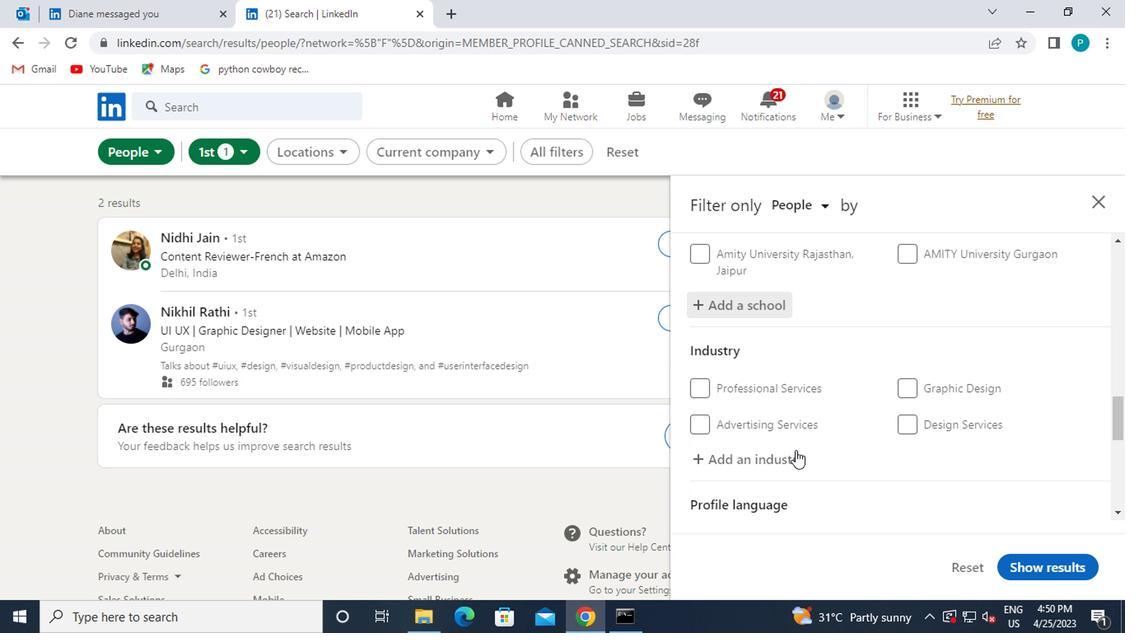 
Action: Mouse pressed left at (763, 456)
Screenshot: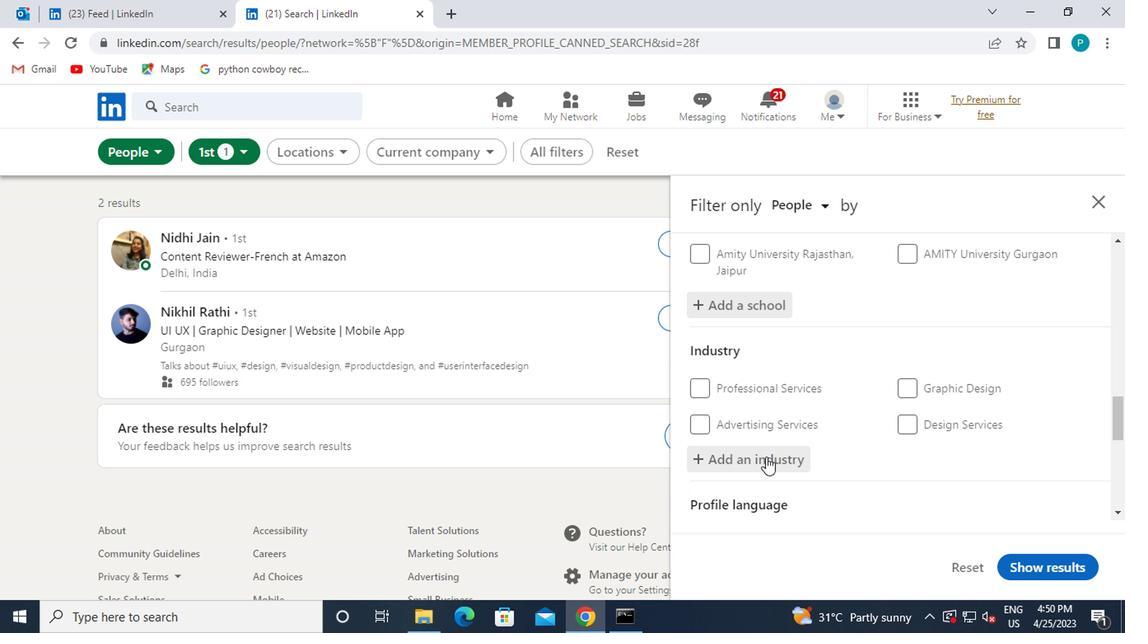 
Action: Key pressed <Key.caps_lock>A<Key.caps_lock>DMINISTRATION<Key.space>AND<Key.space><Key.caps_lock><Key.space>S<Key.caps_lock>UPPORT<Key.space><Key.caps_lock>S<Key.caps_lock>ERVICES<Key.enter>
Screenshot: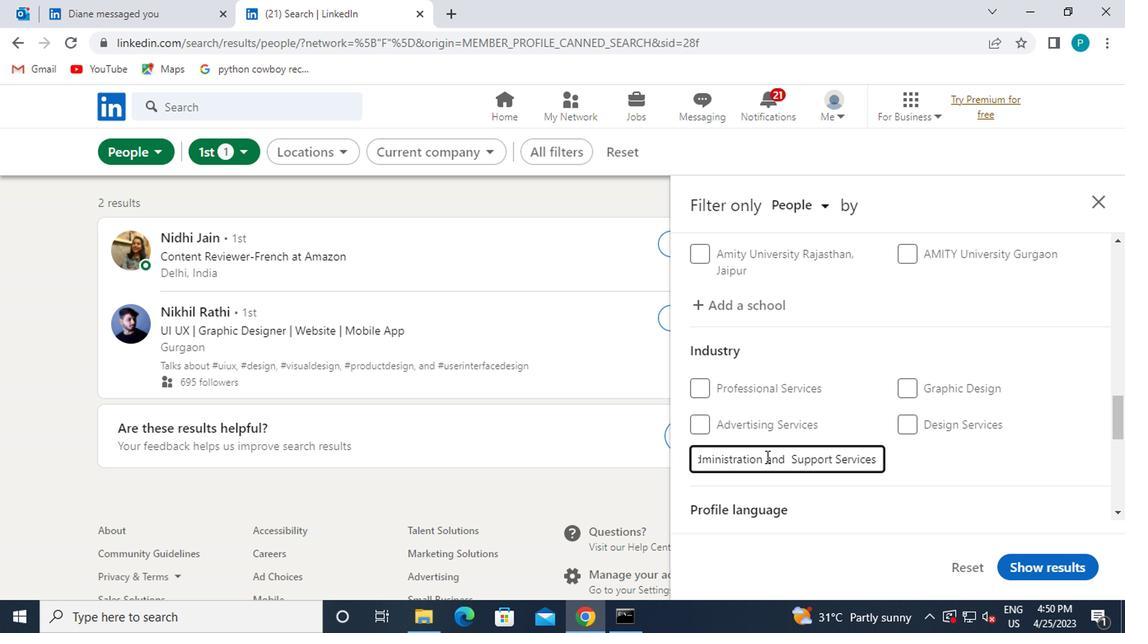 
Action: Mouse moved to (783, 451)
Screenshot: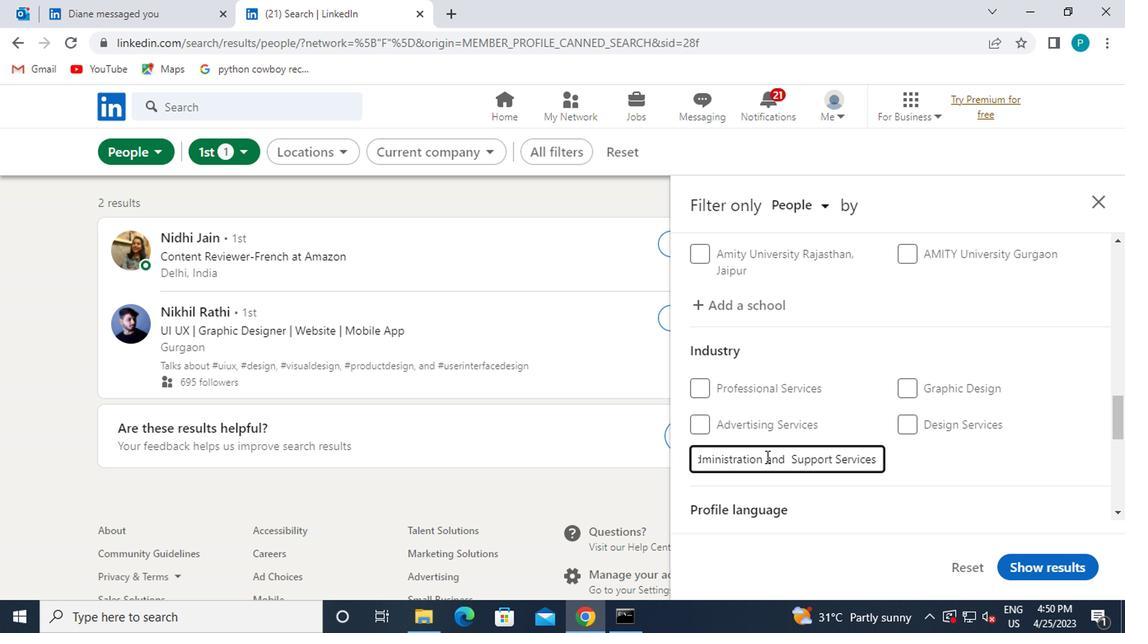 
Action: Mouse scrolled (783, 450) with delta (0, 0)
Screenshot: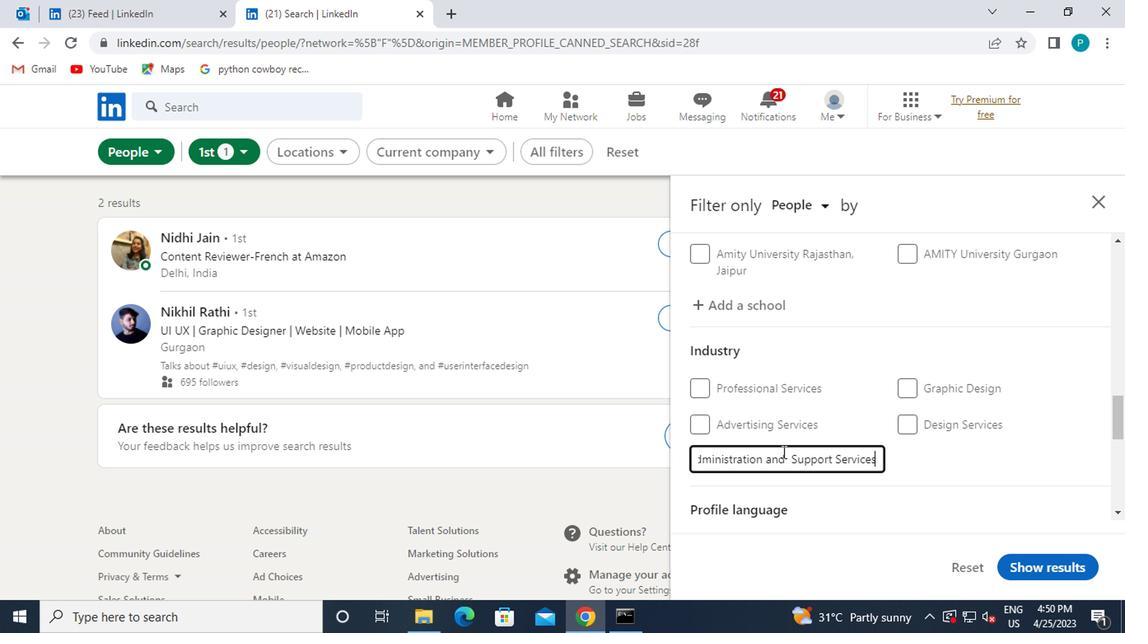 
Action: Mouse moved to (791, 449)
Screenshot: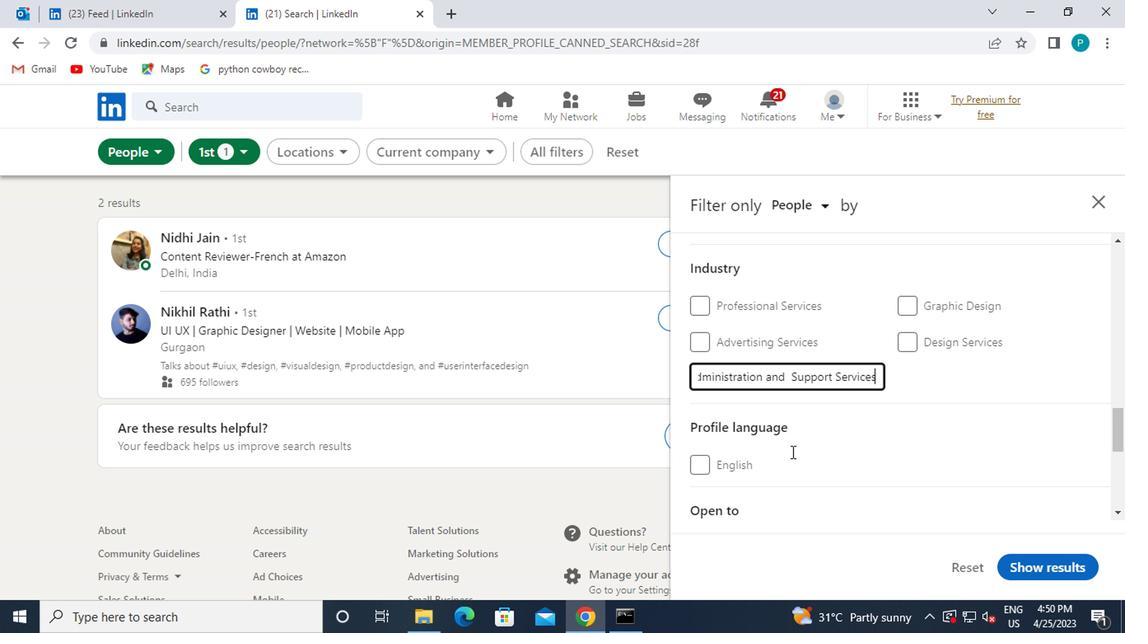 
Action: Mouse scrolled (791, 449) with delta (0, 0)
Screenshot: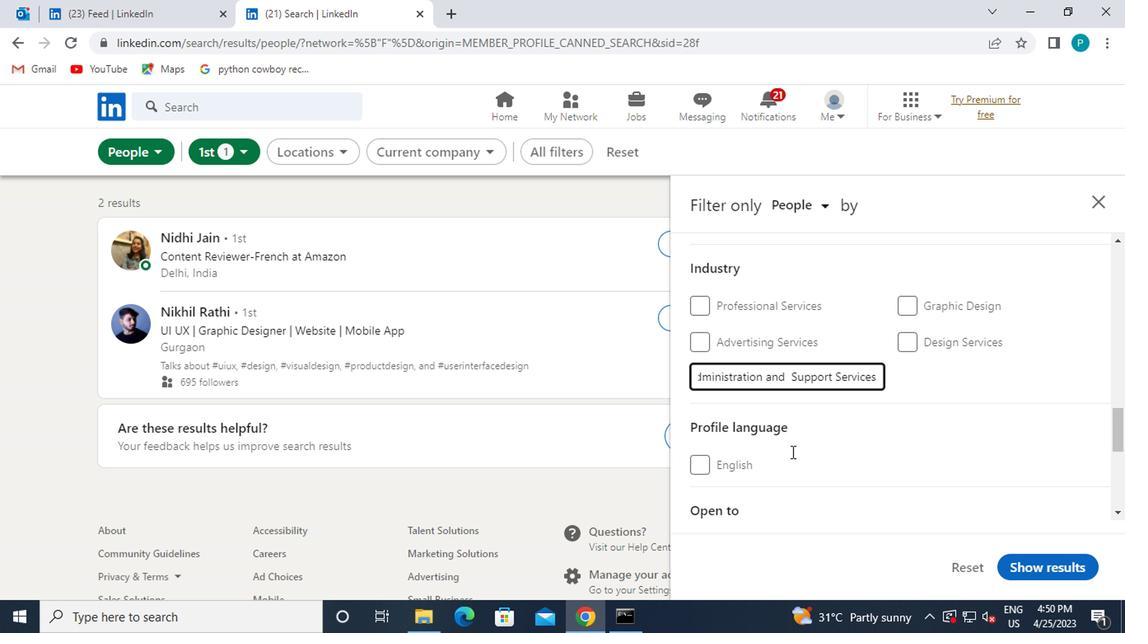 
Action: Mouse scrolled (791, 449) with delta (0, 0)
Screenshot: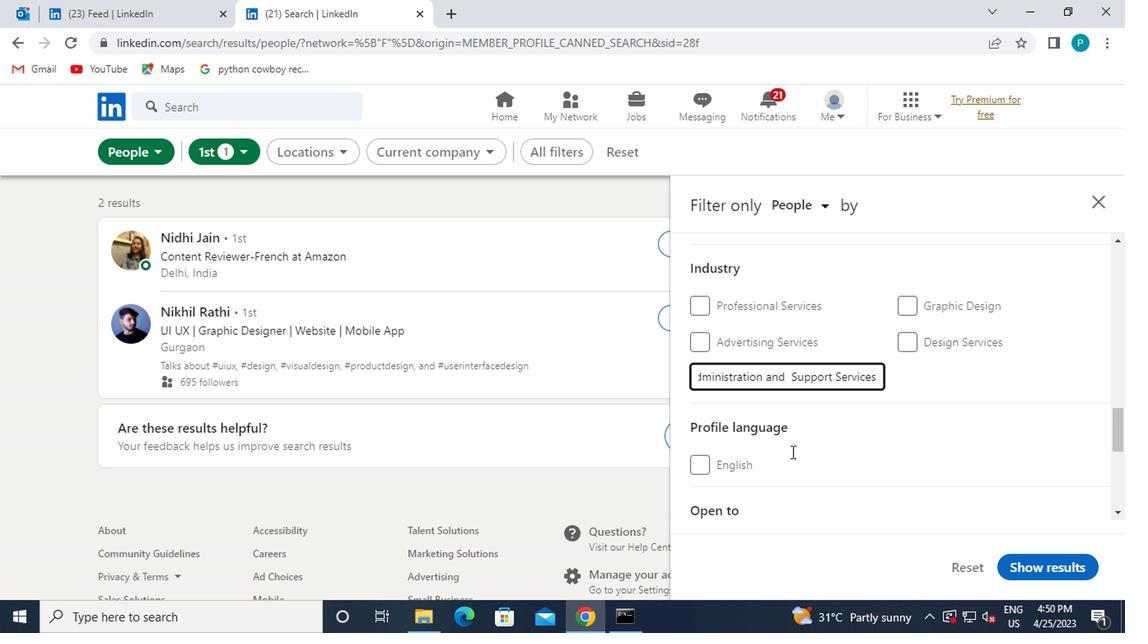 
Action: Mouse moved to (738, 442)
Screenshot: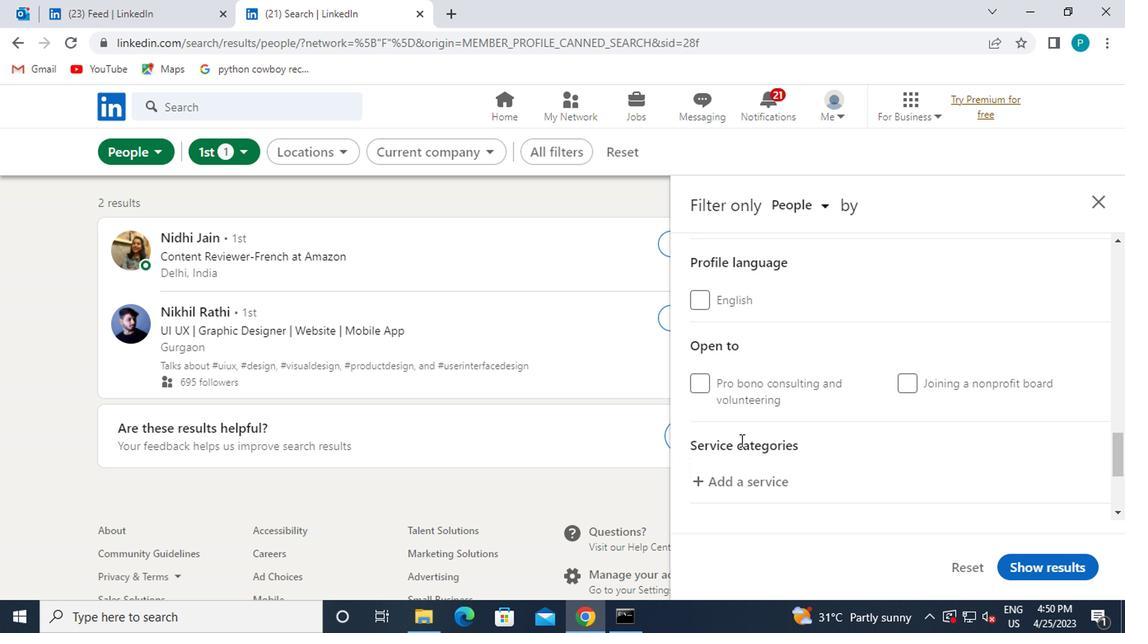 
Action: Mouse scrolled (738, 441) with delta (0, 0)
Screenshot: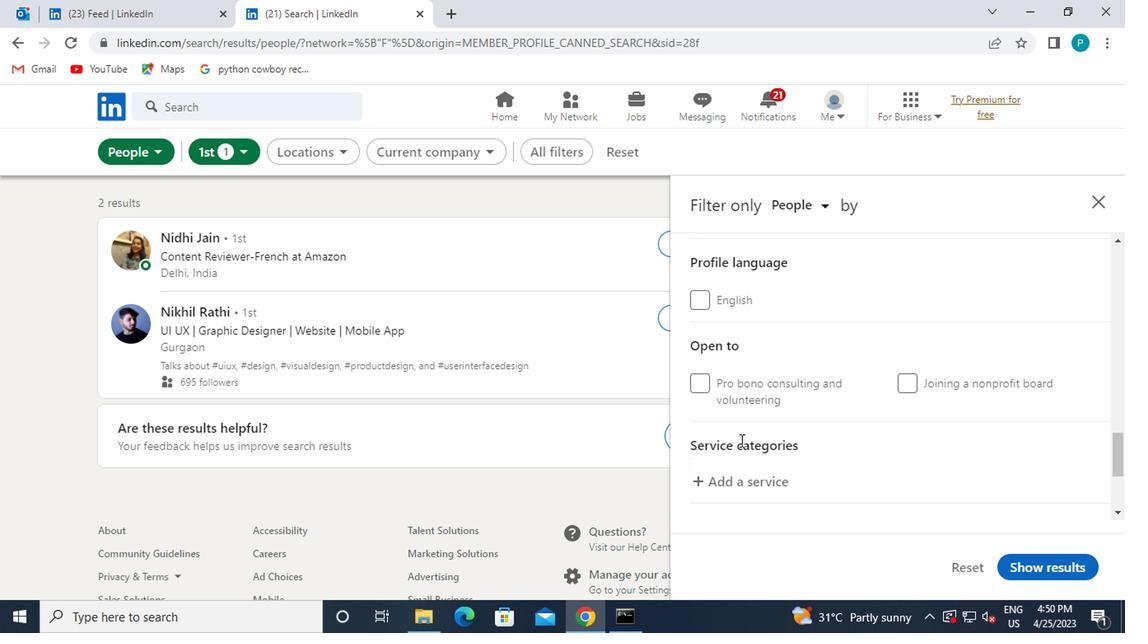 
Action: Mouse moved to (738, 399)
Screenshot: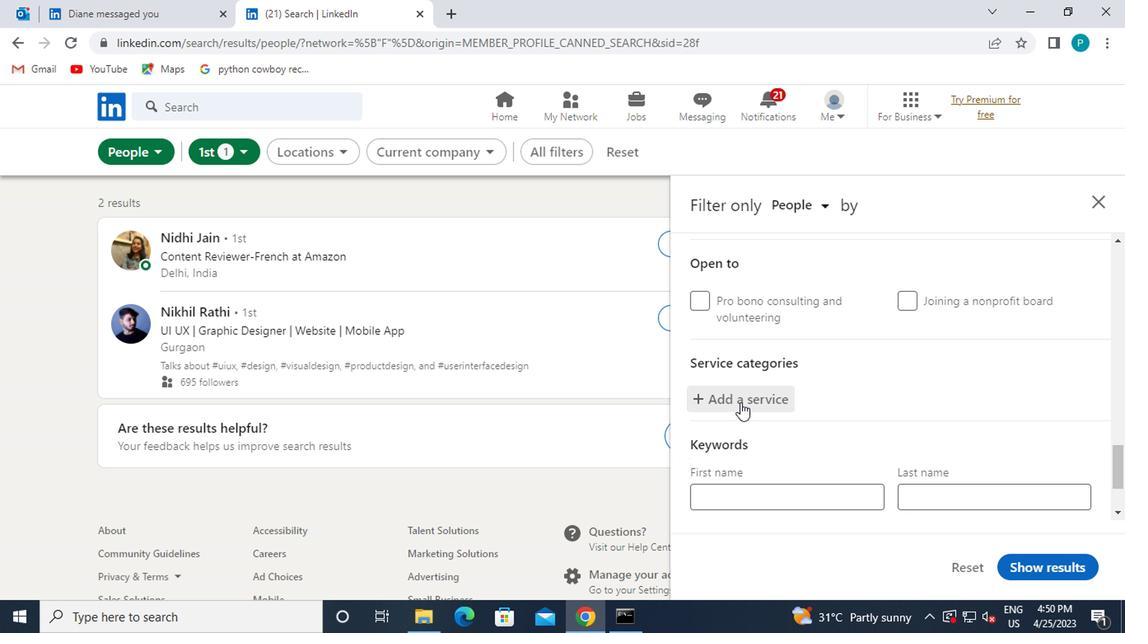 
Action: Mouse pressed left at (738, 399)
Screenshot: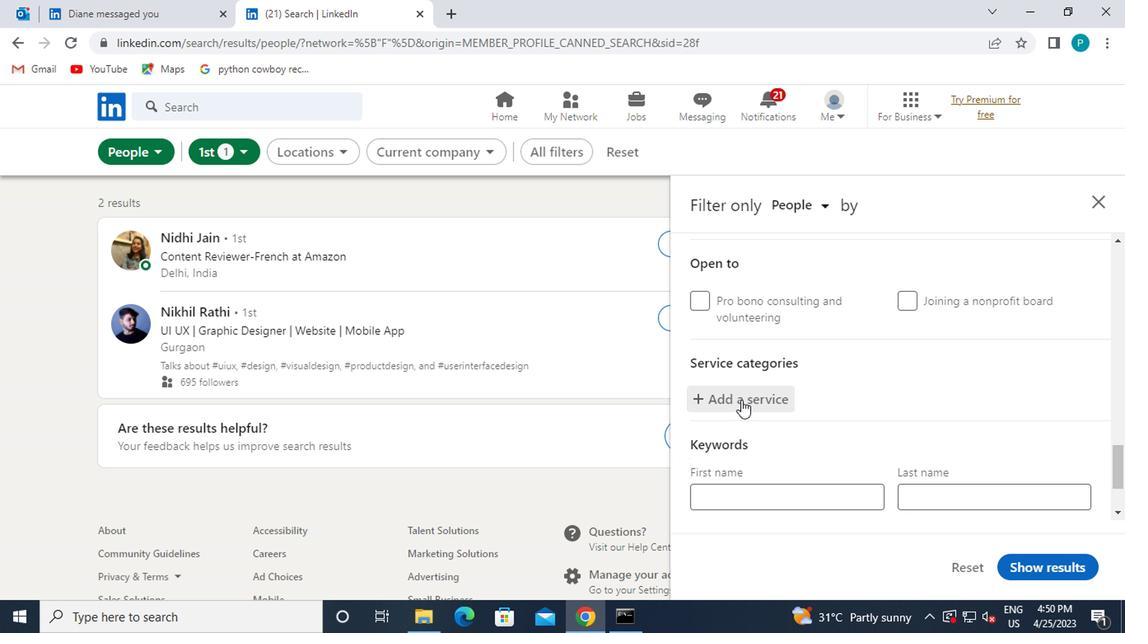 
Action: Key pressed <Key.caps_lock>F<Key.caps_lock>ILE<Key.space><Key.caps_lock>M<Key.caps_lock>ANAGMENT
Screenshot: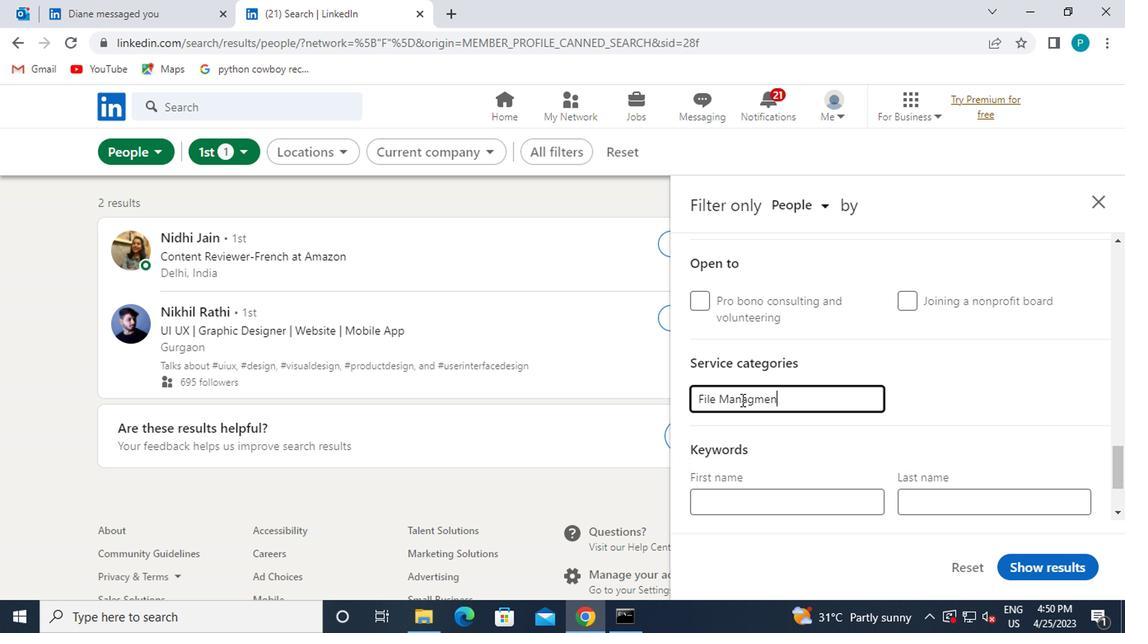 
Action: Mouse scrolled (738, 398) with delta (0, 0)
Screenshot: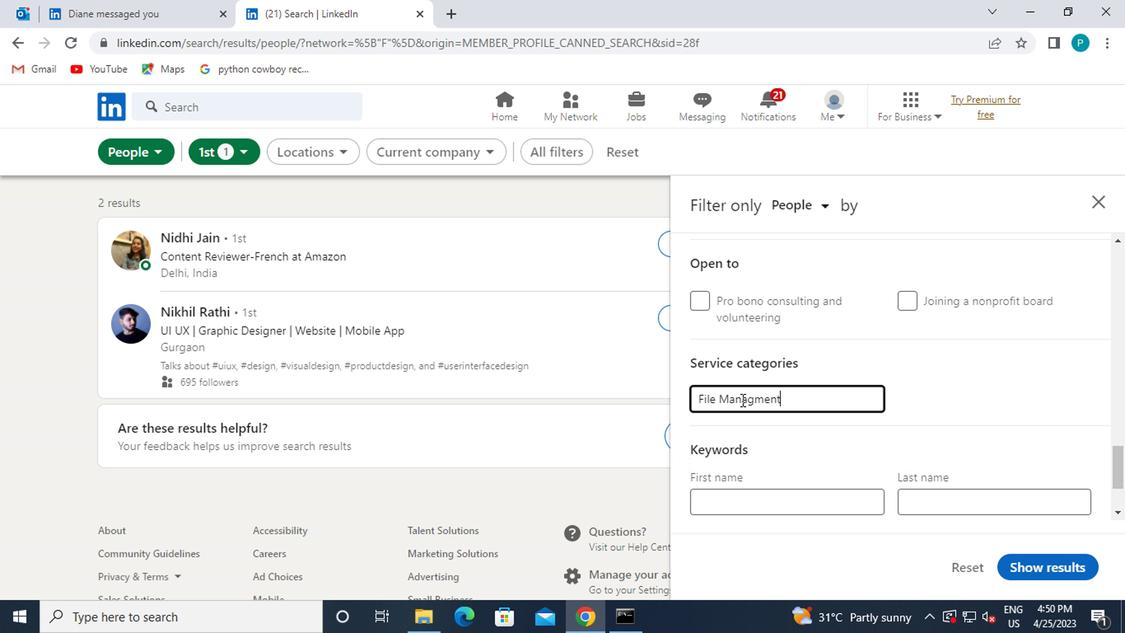 
Action: Mouse scrolled (738, 398) with delta (0, 0)
Screenshot: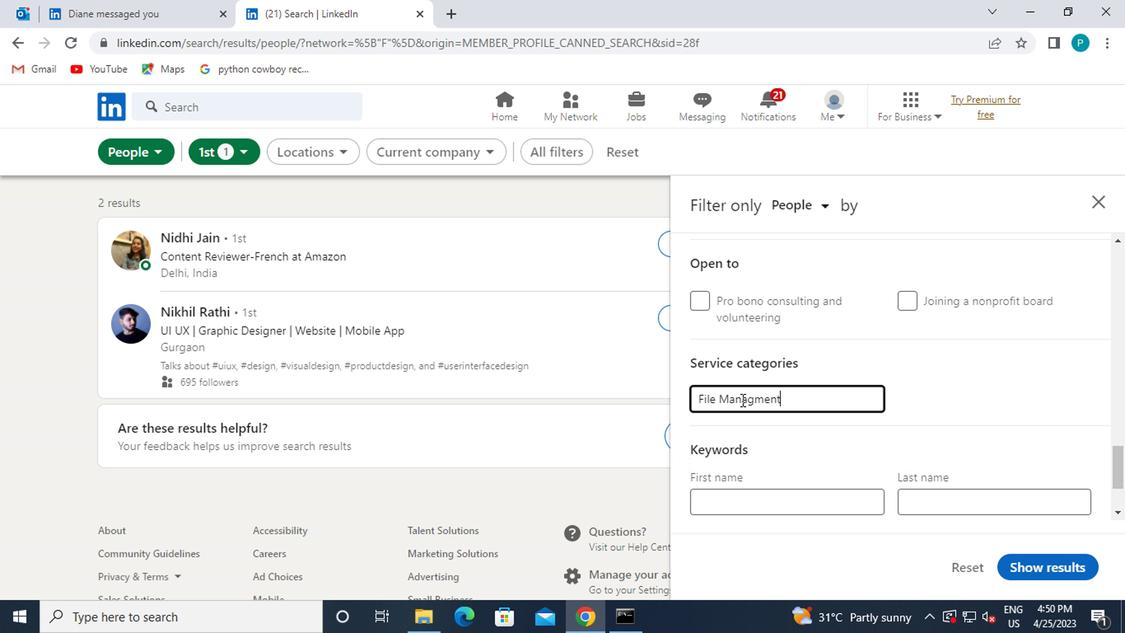 
Action: Mouse moved to (716, 449)
Screenshot: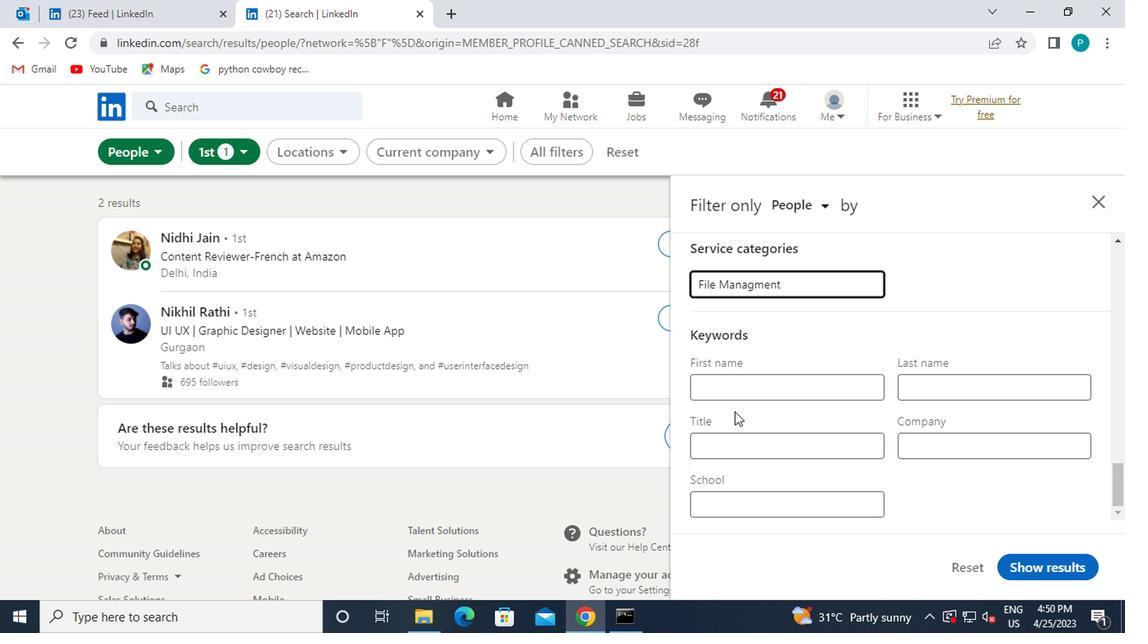 
Action: Mouse pressed left at (716, 449)
Screenshot: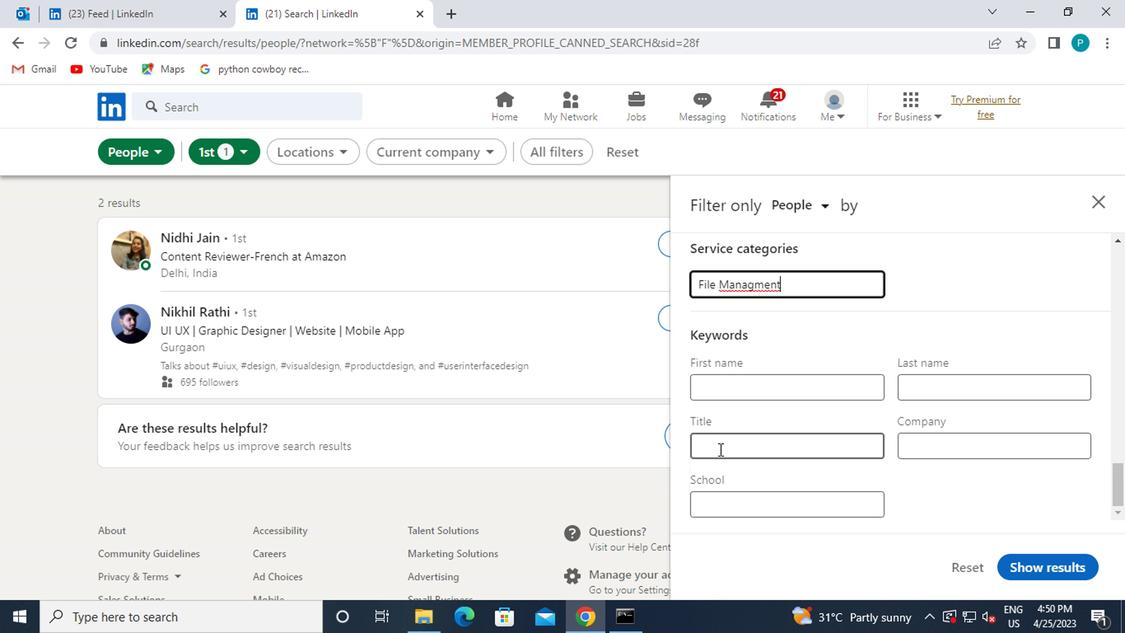 
Action: Key pressed <Key.caps_lock>G<Key.backspace>HVAC<Key.space><Key.caps_lock><Key.caps_lock>T<Key.caps_lock>EACHINAL
Screenshot: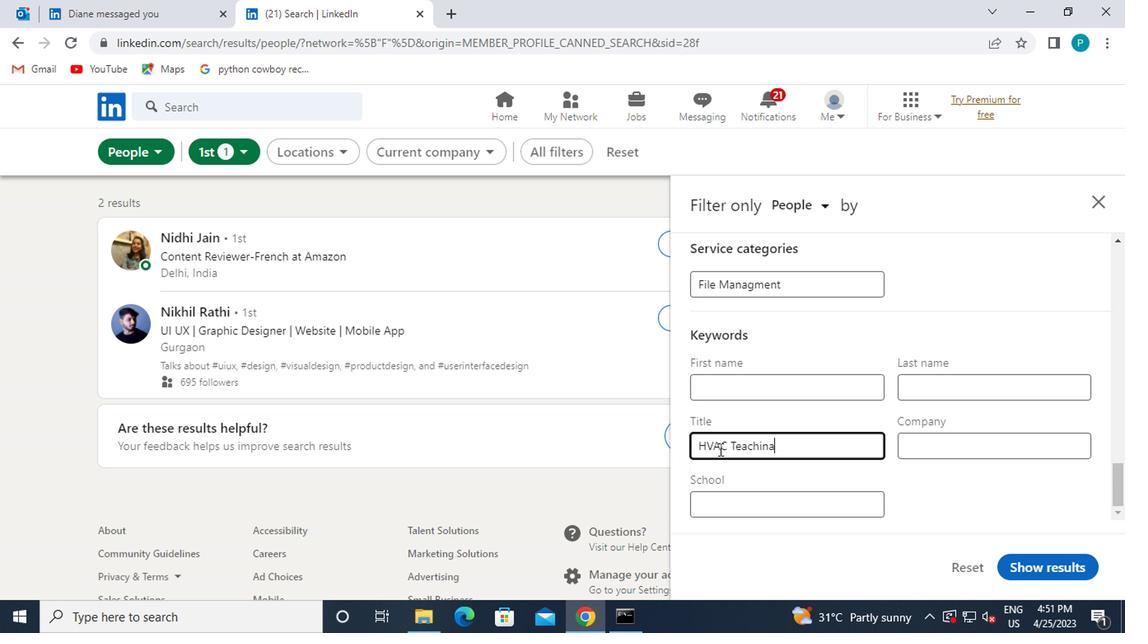
Action: Mouse moved to (1016, 565)
Screenshot: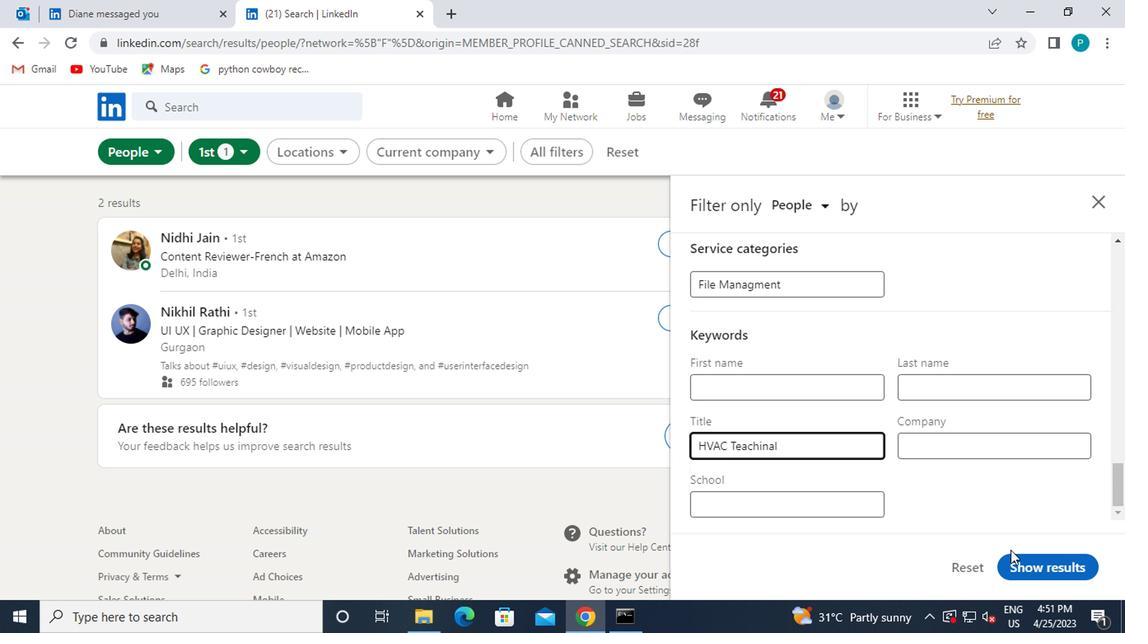 
Action: Mouse pressed left at (1016, 565)
Screenshot: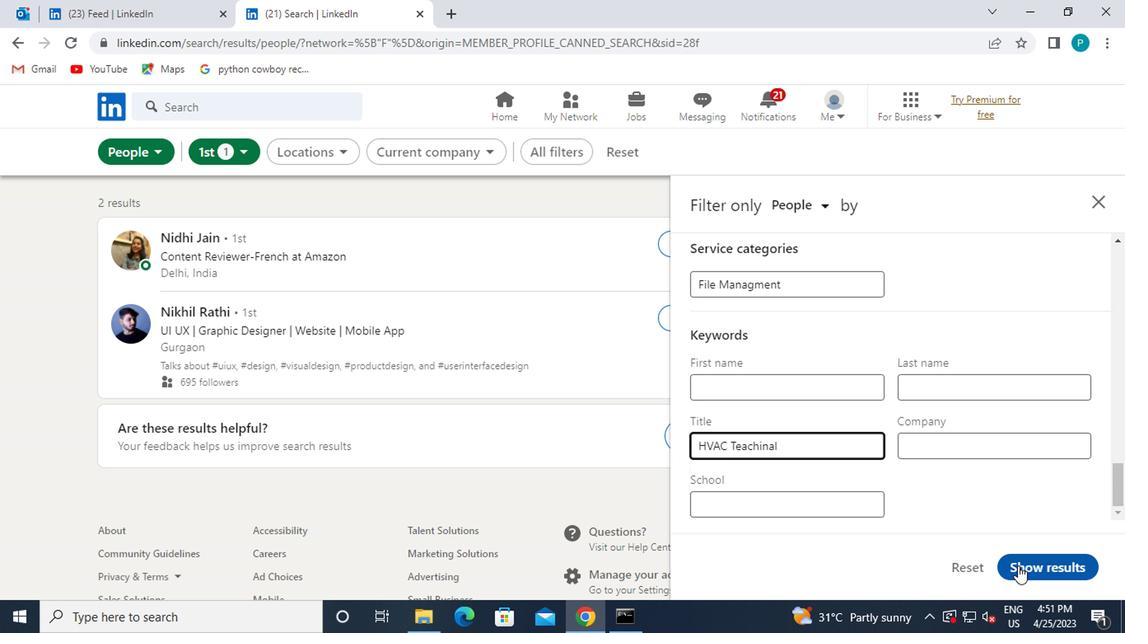 
Action: Mouse moved to (782, 394)
Screenshot: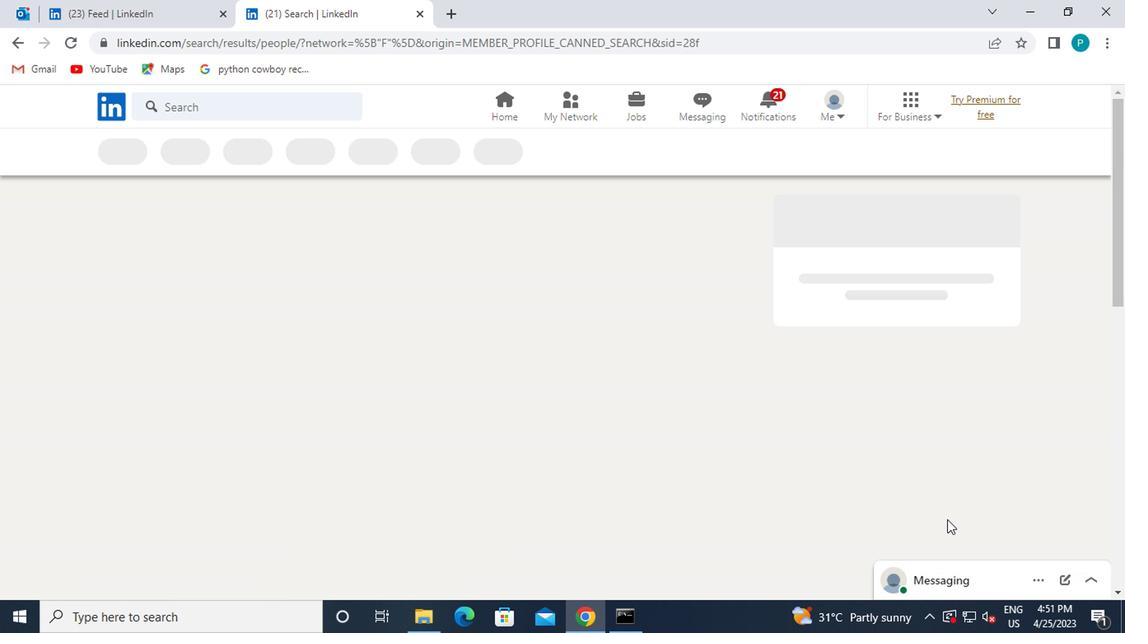 
